 Task: Find connections with filter location Speyer with filter topic  #socialnetworkingwith filter profile language German with filter current company Mahindra Last Mile Mobility with filter school Deogiri Institute of Engineering and Management Studies, Aurangabad with filter industry Household Appliance Manufacturing with filter service category Packaging Design with filter keywords title Emergency Relief Worker
Action: Mouse moved to (142, 217)
Screenshot: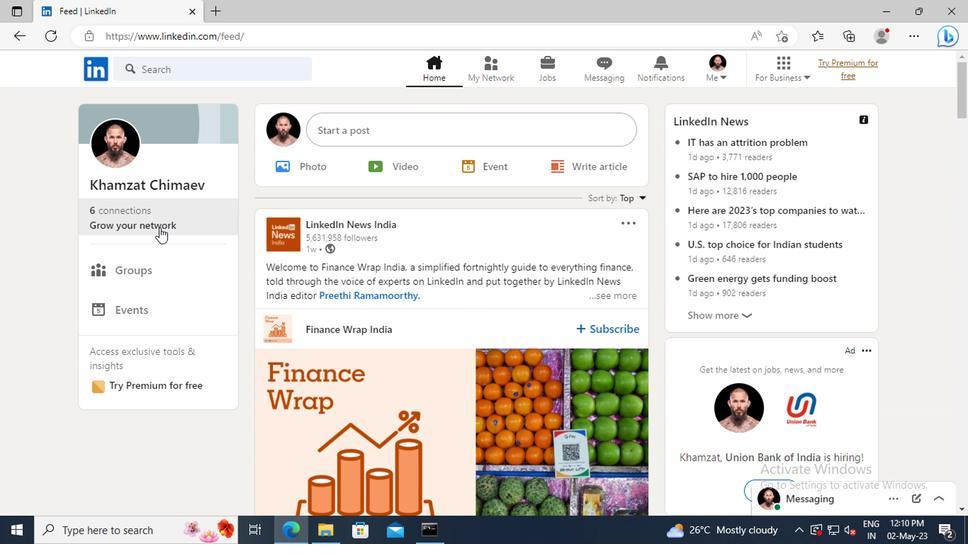 
Action: Mouse pressed left at (142, 217)
Screenshot: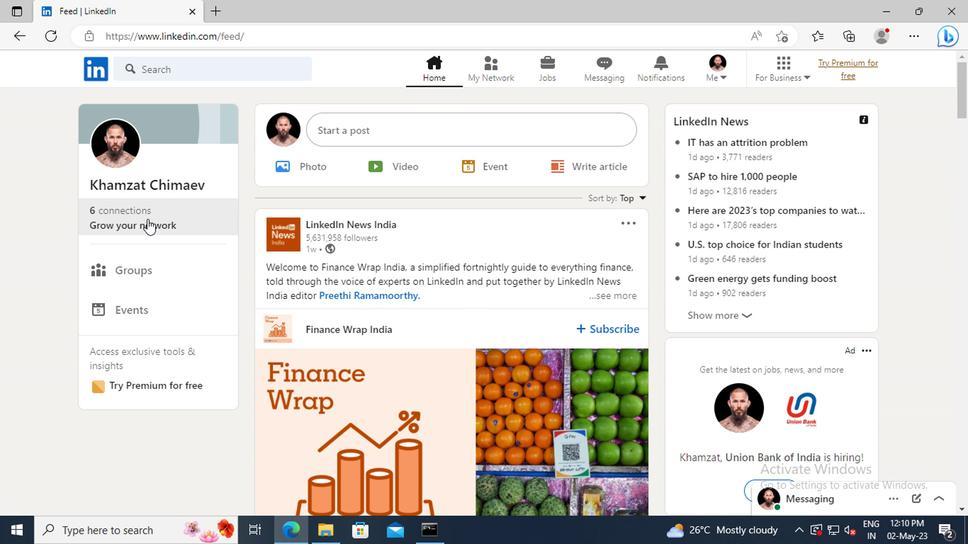 
Action: Mouse moved to (142, 147)
Screenshot: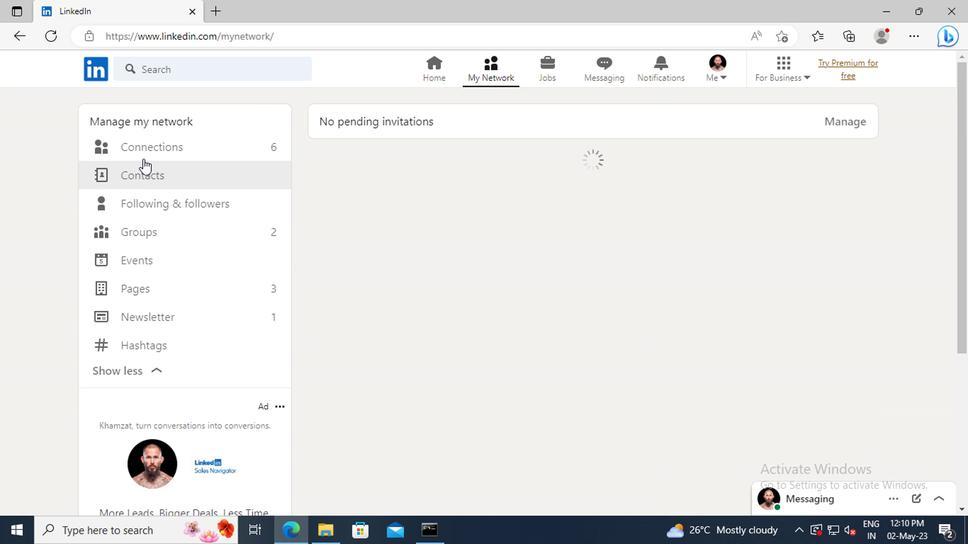 
Action: Mouse pressed left at (142, 147)
Screenshot: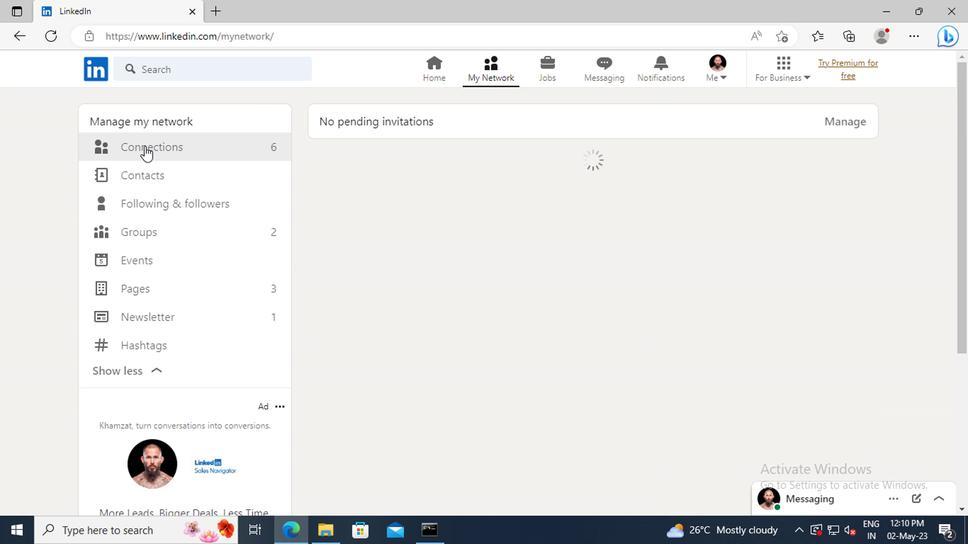 
Action: Mouse moved to (562, 152)
Screenshot: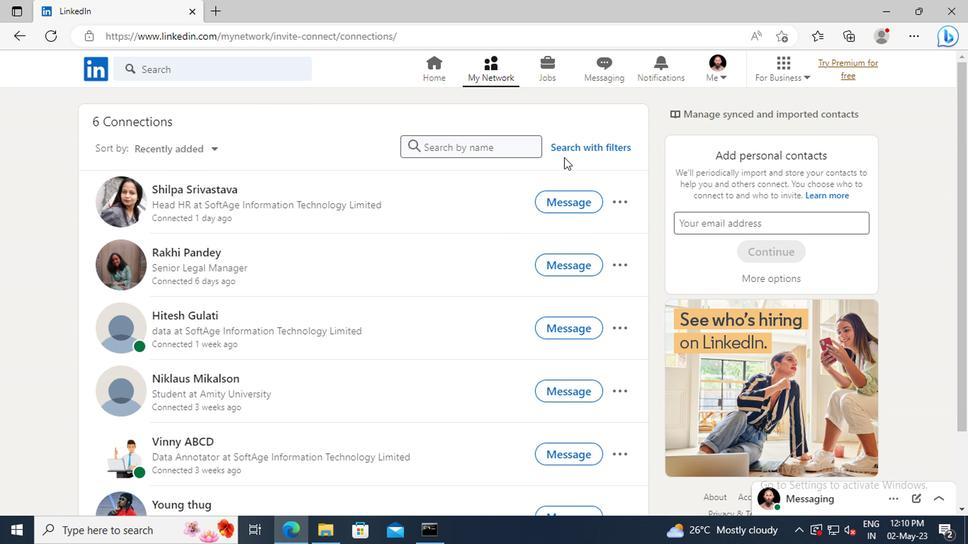 
Action: Mouse pressed left at (562, 152)
Screenshot: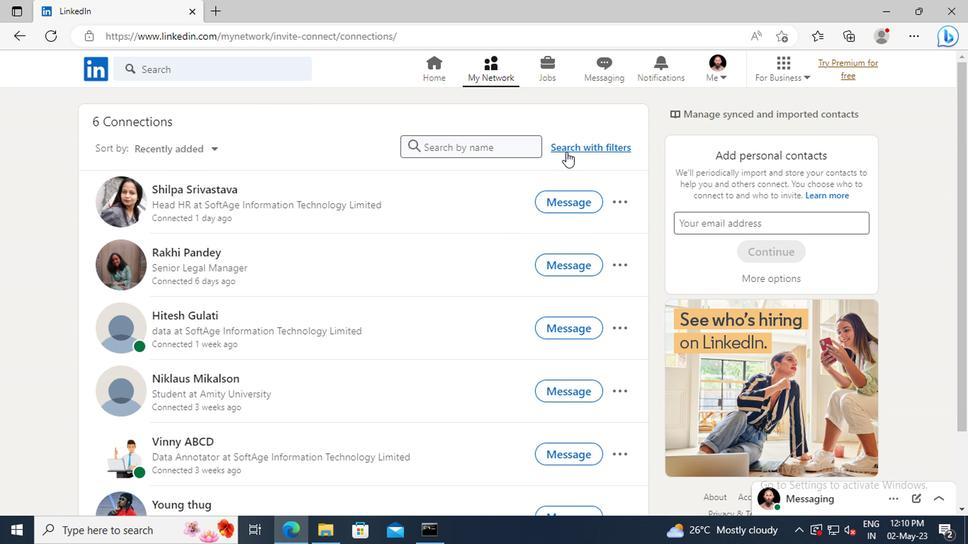 
Action: Mouse moved to (534, 110)
Screenshot: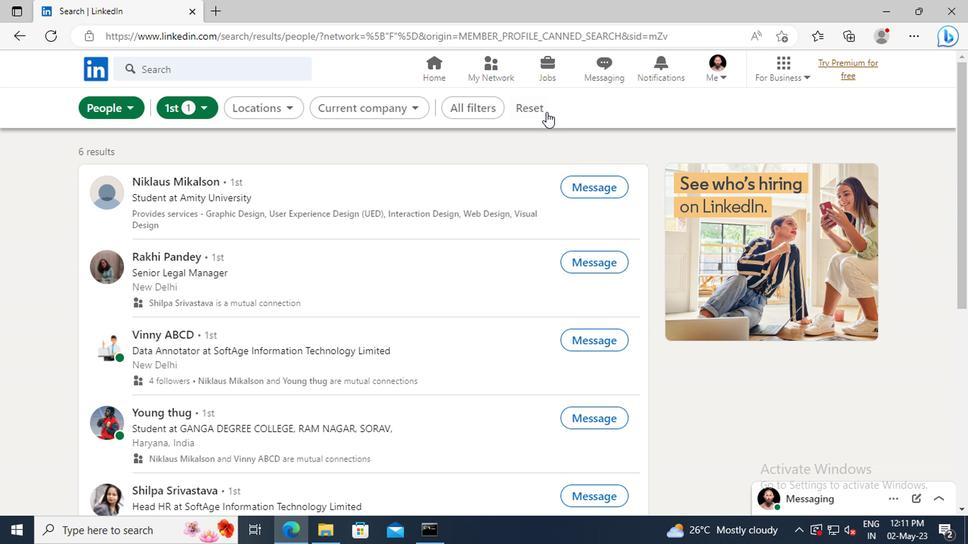 
Action: Mouse pressed left at (534, 110)
Screenshot: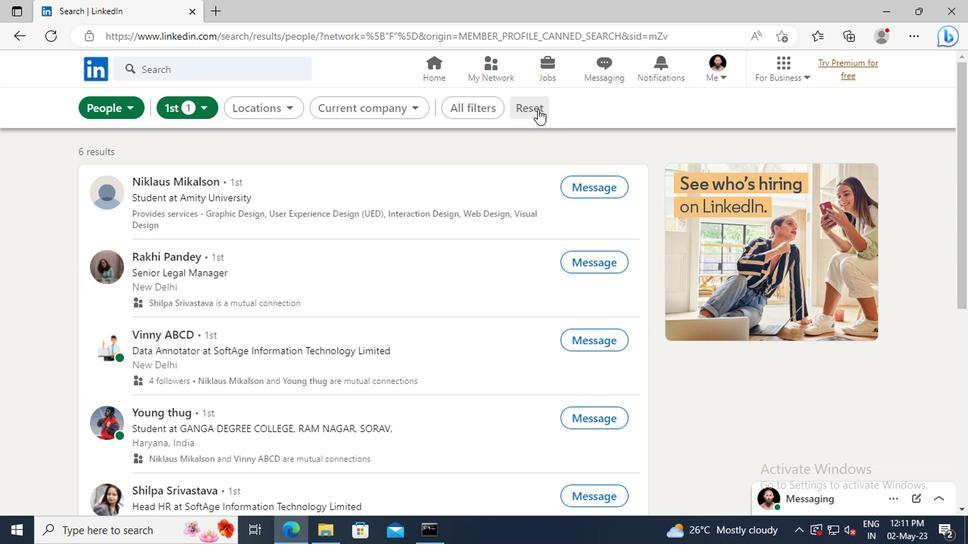 
Action: Mouse moved to (508, 109)
Screenshot: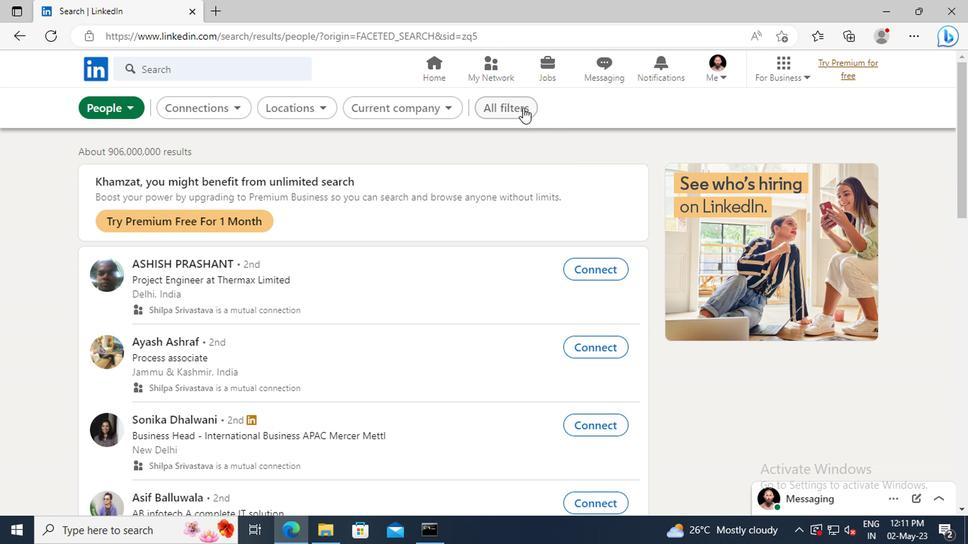 
Action: Mouse pressed left at (508, 109)
Screenshot: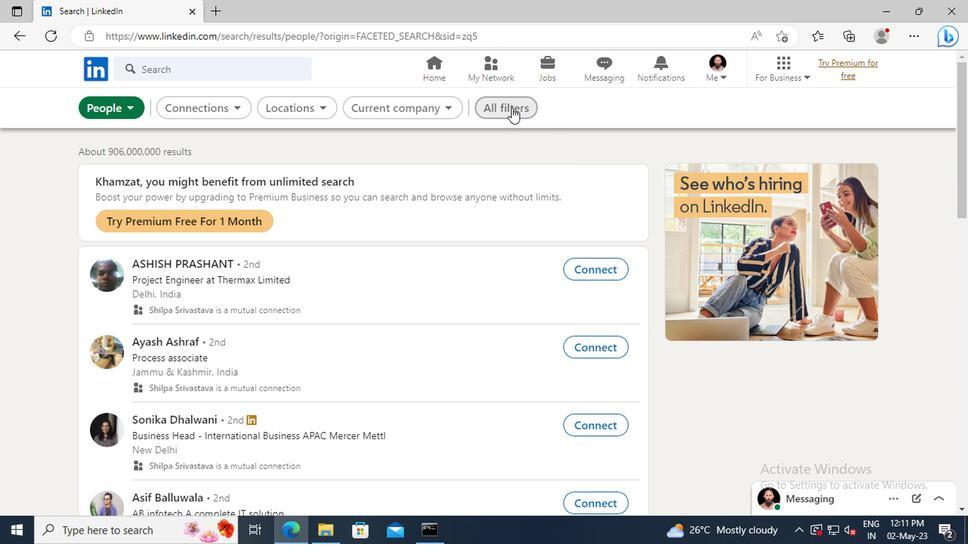 
Action: Mouse moved to (755, 250)
Screenshot: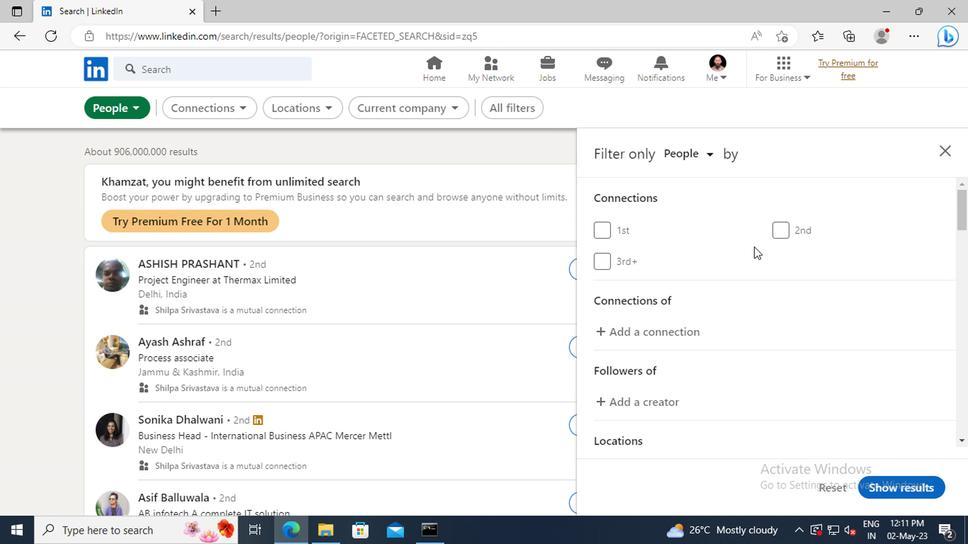 
Action: Mouse scrolled (755, 249) with delta (0, 0)
Screenshot: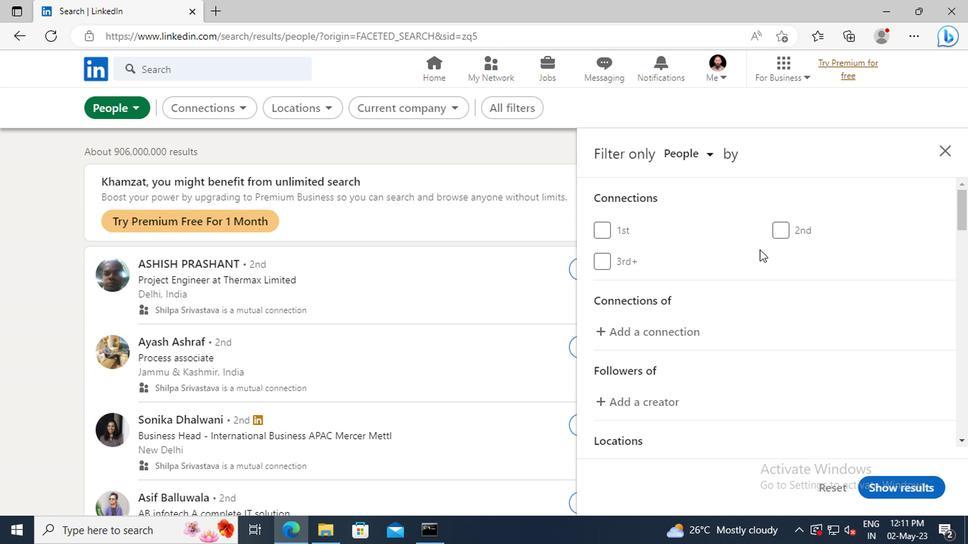 
Action: Mouse scrolled (755, 249) with delta (0, 0)
Screenshot: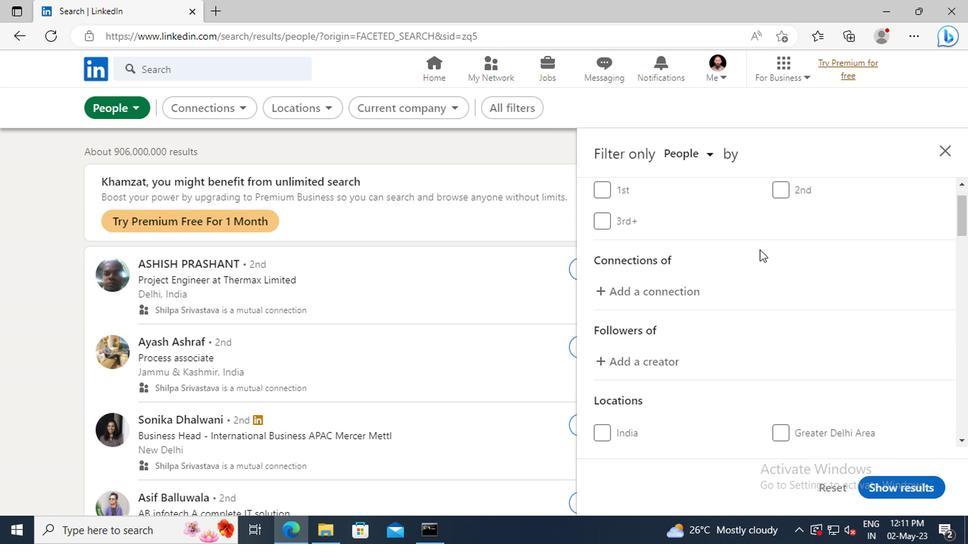 
Action: Mouse scrolled (755, 249) with delta (0, 0)
Screenshot: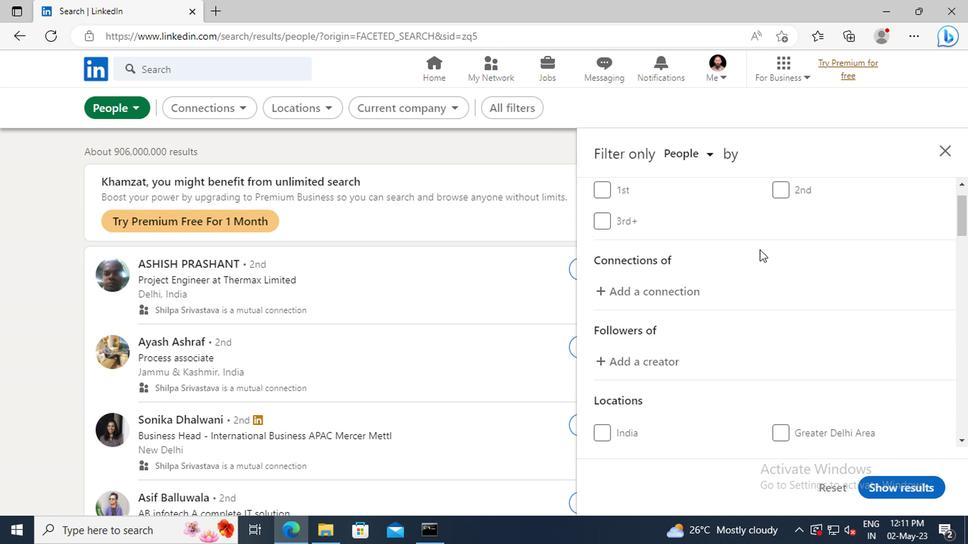 
Action: Mouse scrolled (755, 249) with delta (0, 0)
Screenshot: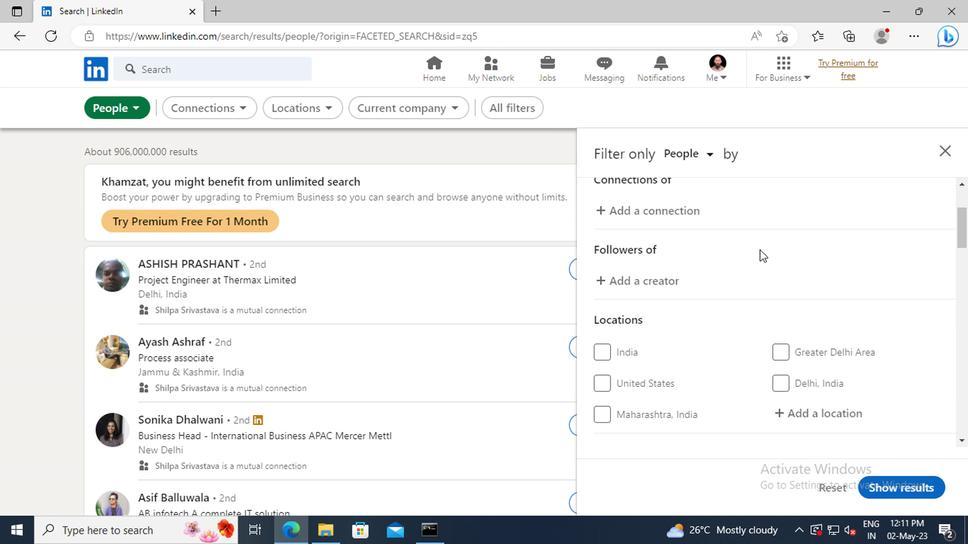 
Action: Mouse scrolled (755, 249) with delta (0, 0)
Screenshot: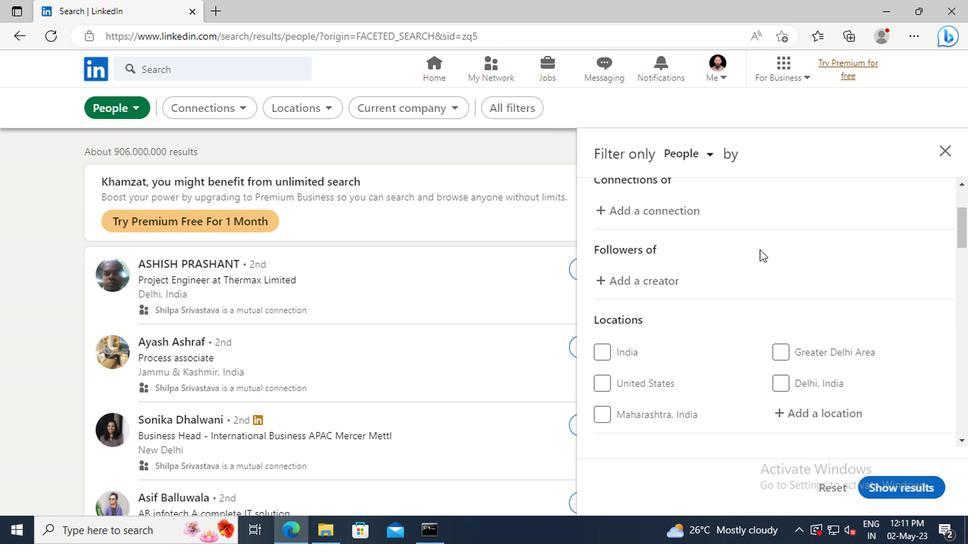 
Action: Mouse scrolled (755, 249) with delta (0, 0)
Screenshot: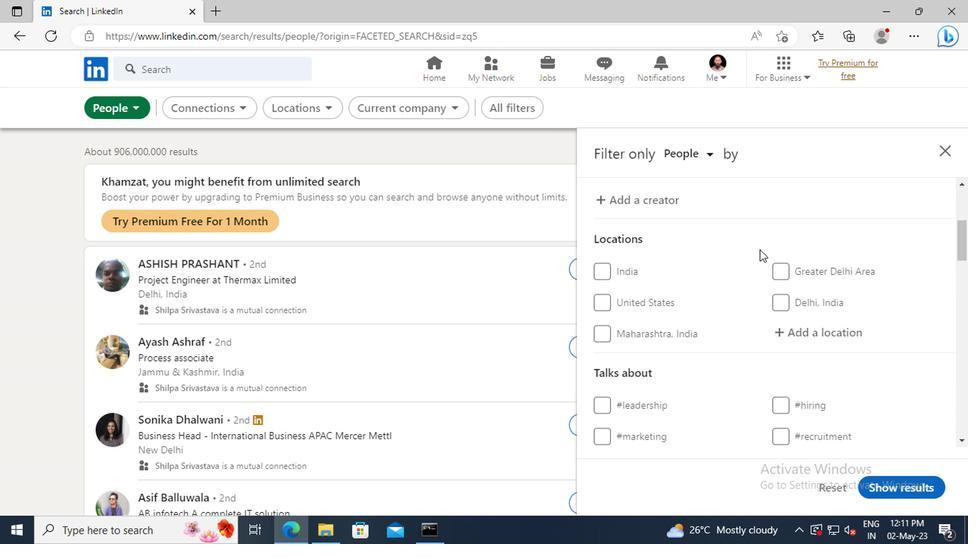 
Action: Mouse moved to (787, 296)
Screenshot: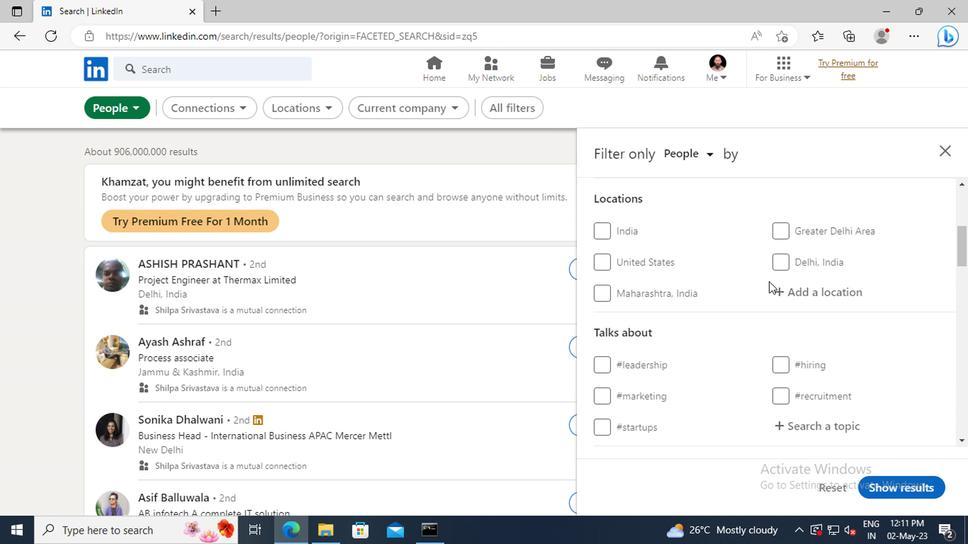 
Action: Mouse pressed left at (787, 296)
Screenshot: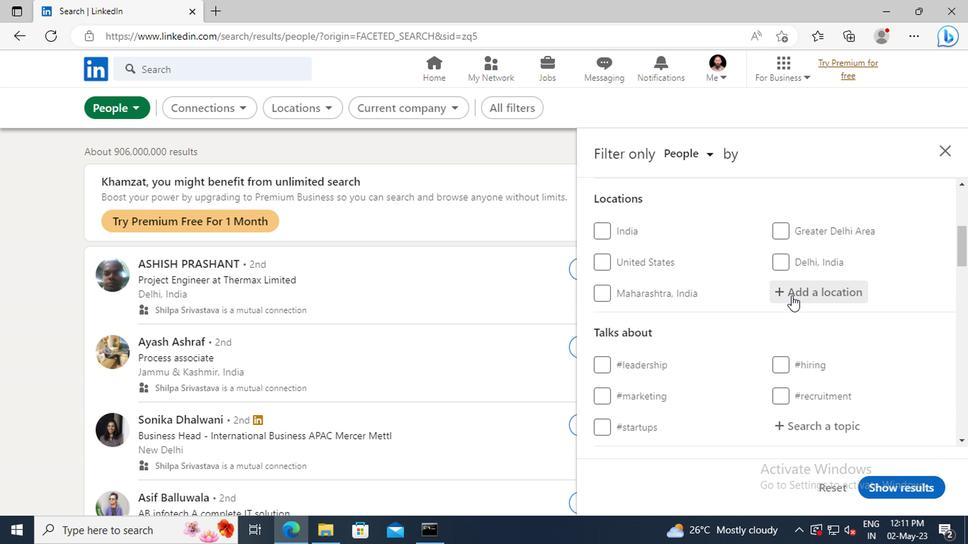 
Action: Mouse moved to (728, 262)
Screenshot: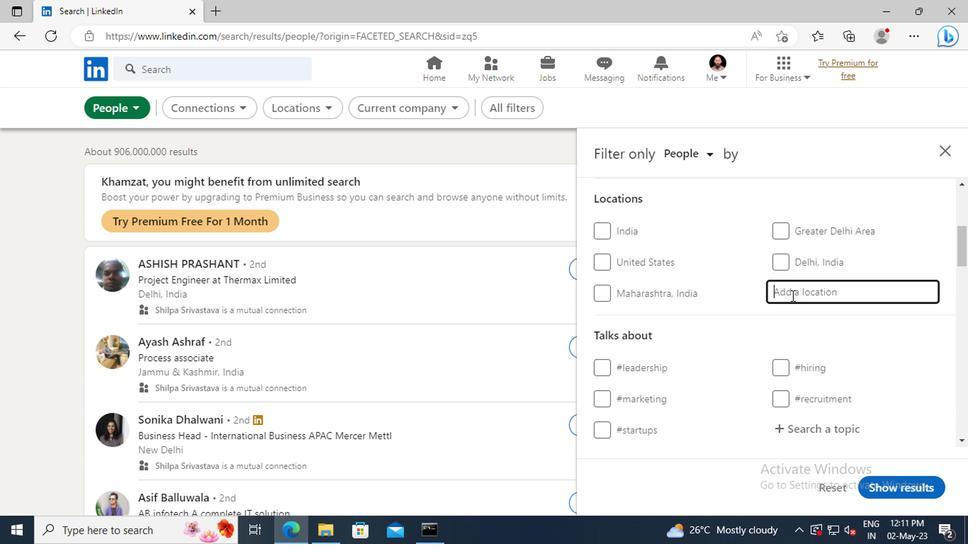 
Action: Key pressed <Key.shift>SPEYER<Key.enter>
Screenshot: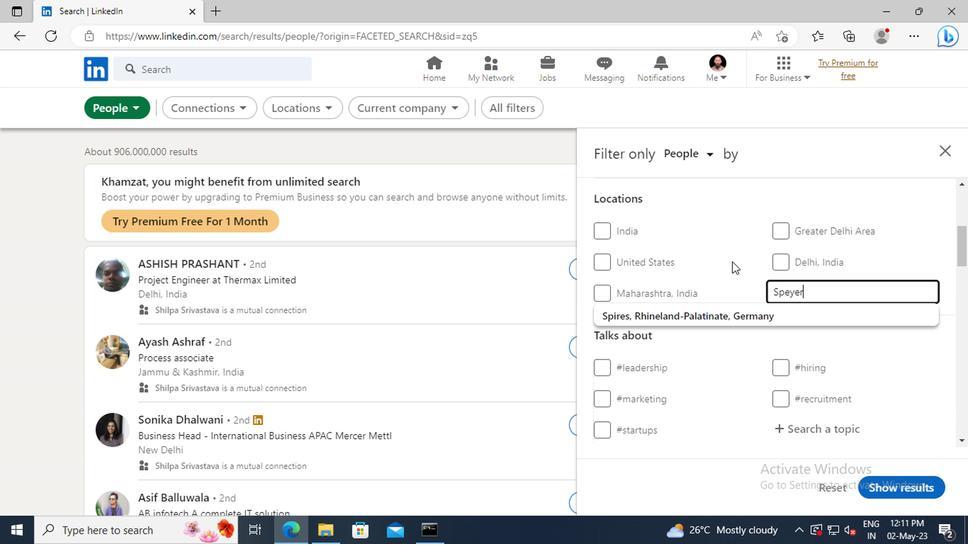 
Action: Mouse scrolled (728, 261) with delta (0, -1)
Screenshot: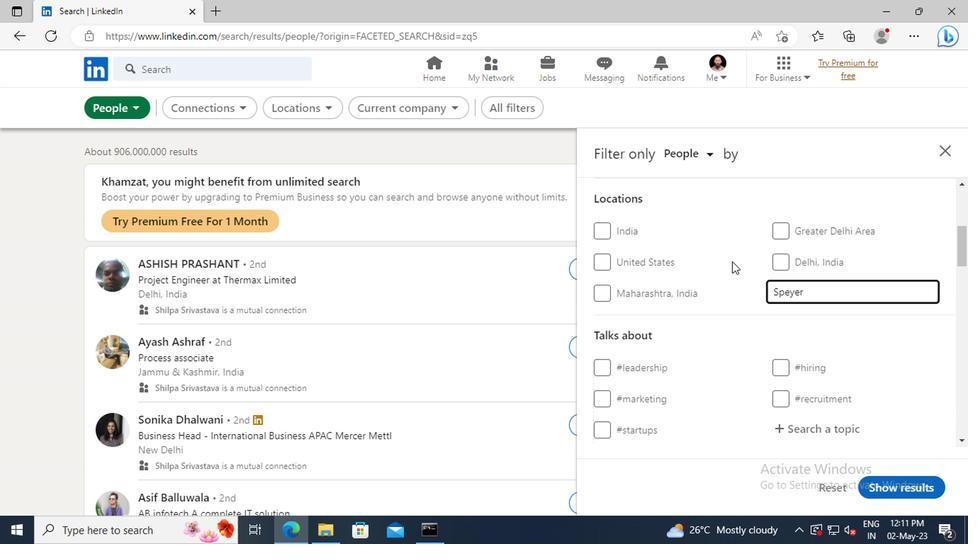 
Action: Mouse scrolled (728, 261) with delta (0, -1)
Screenshot: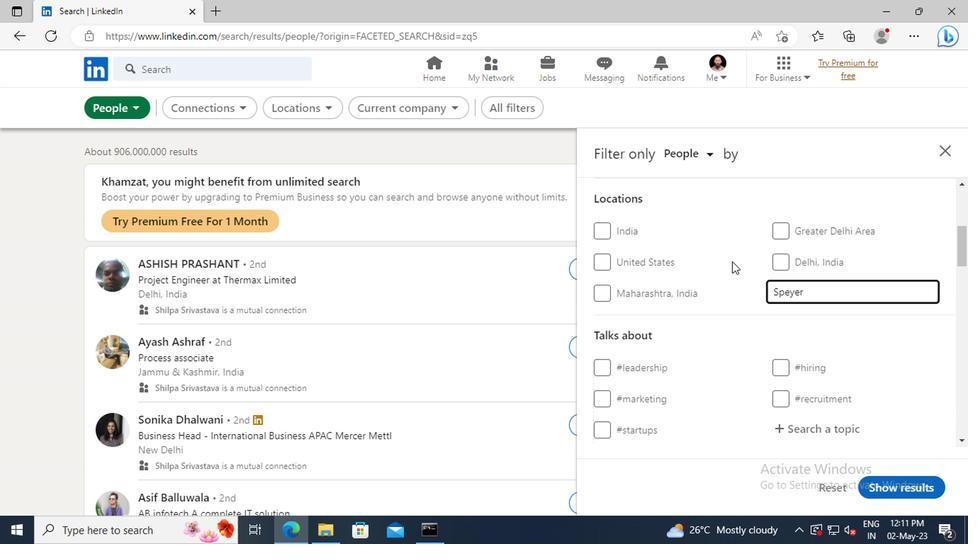 
Action: Mouse scrolled (728, 261) with delta (0, -1)
Screenshot: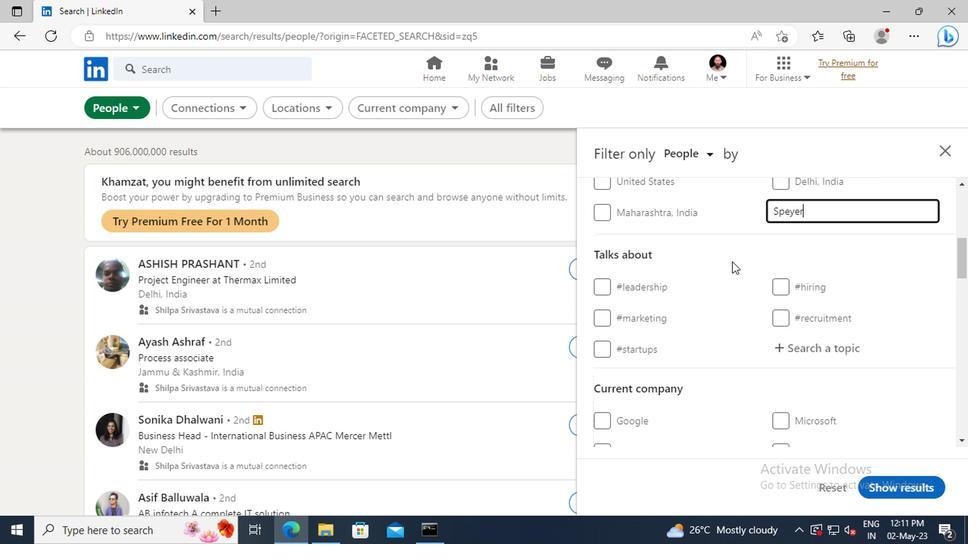 
Action: Mouse moved to (777, 306)
Screenshot: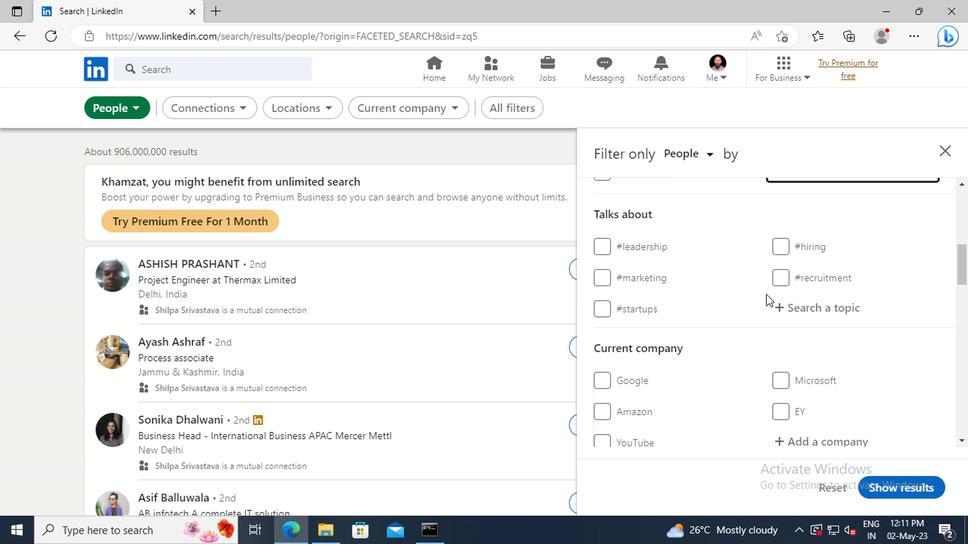 
Action: Mouse pressed left at (777, 306)
Screenshot: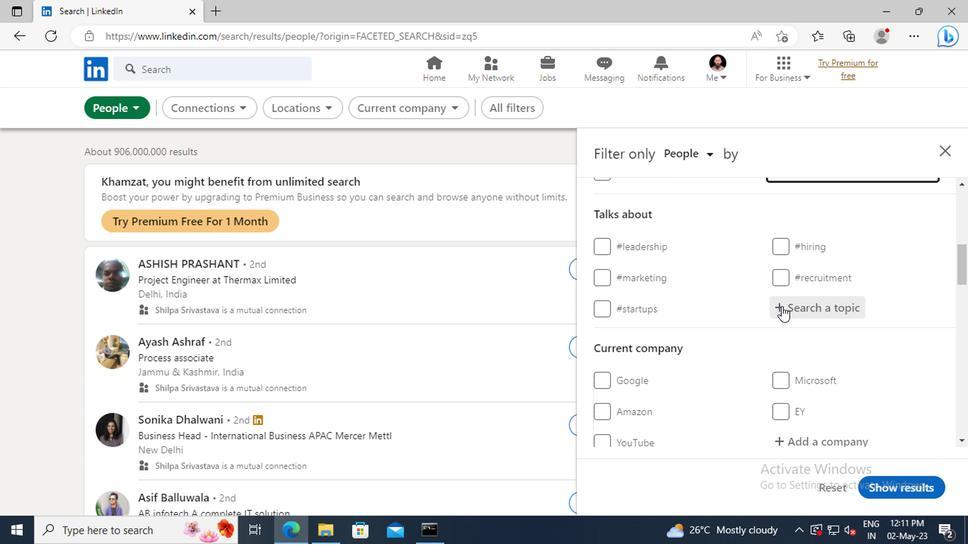 
Action: Key pressed SOCIALNE
Screenshot: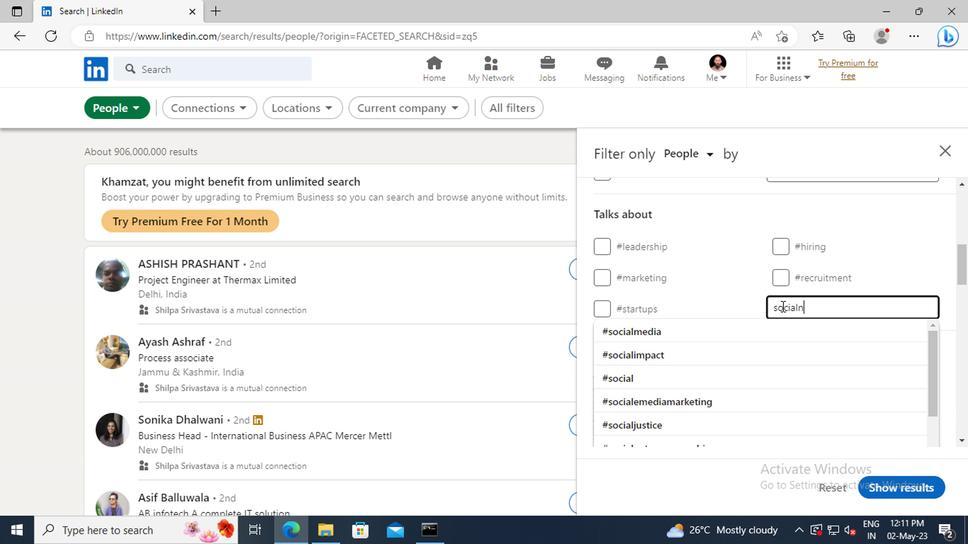 
Action: Mouse moved to (785, 328)
Screenshot: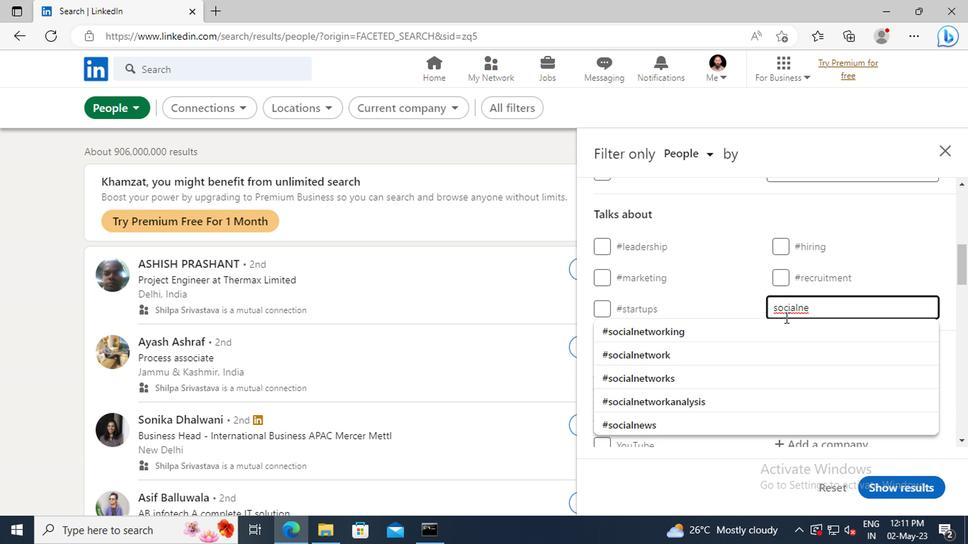 
Action: Mouse pressed left at (785, 328)
Screenshot: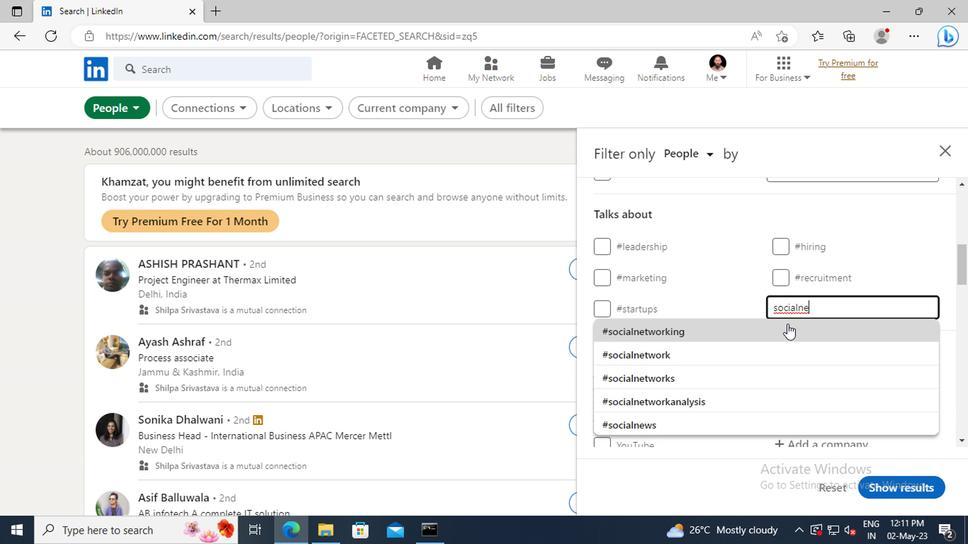 
Action: Mouse scrolled (785, 327) with delta (0, -1)
Screenshot: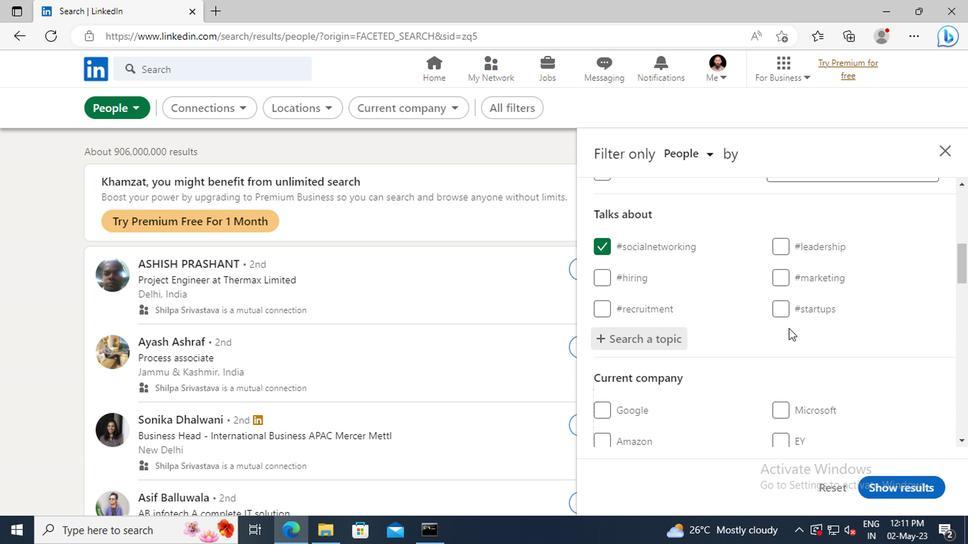 
Action: Mouse scrolled (785, 327) with delta (0, -1)
Screenshot: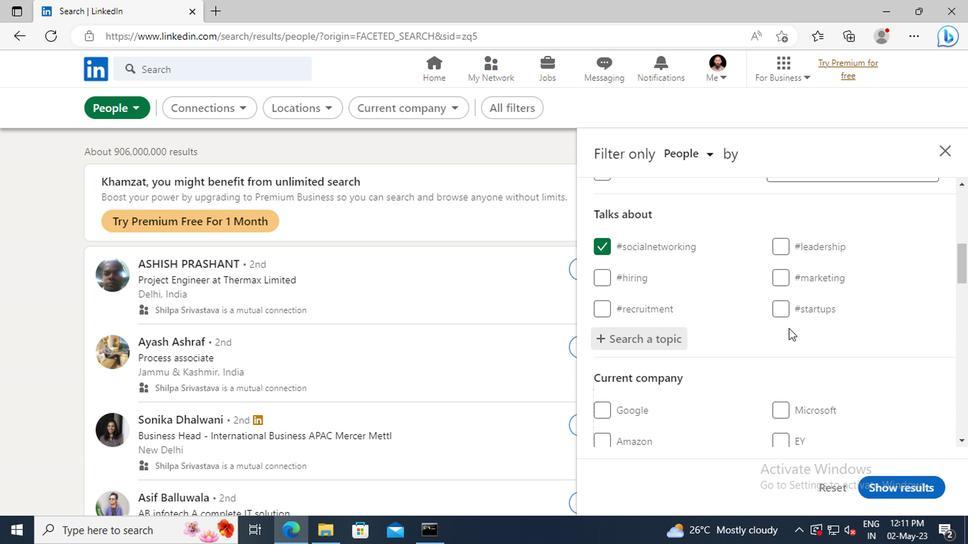 
Action: Mouse scrolled (785, 327) with delta (0, -1)
Screenshot: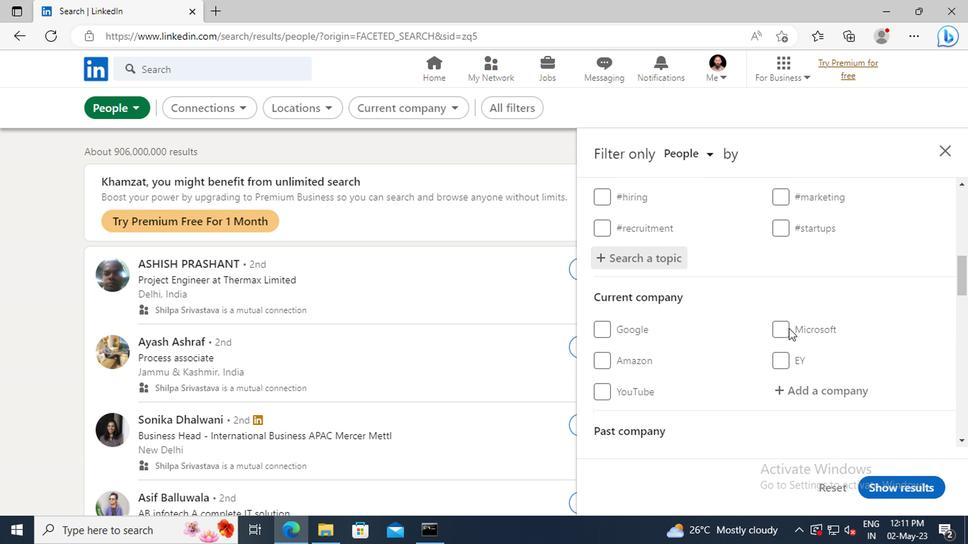 
Action: Mouse scrolled (785, 327) with delta (0, -1)
Screenshot: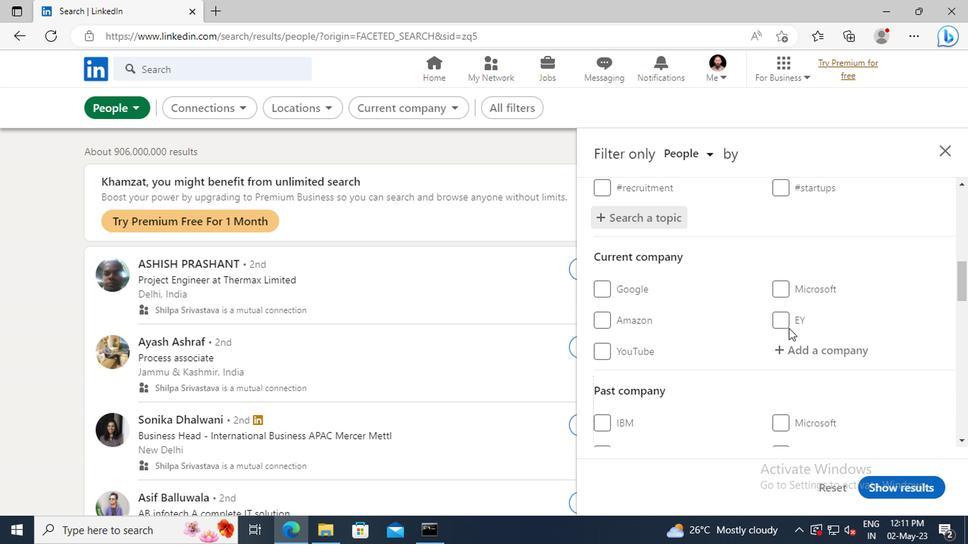 
Action: Mouse scrolled (785, 327) with delta (0, -1)
Screenshot: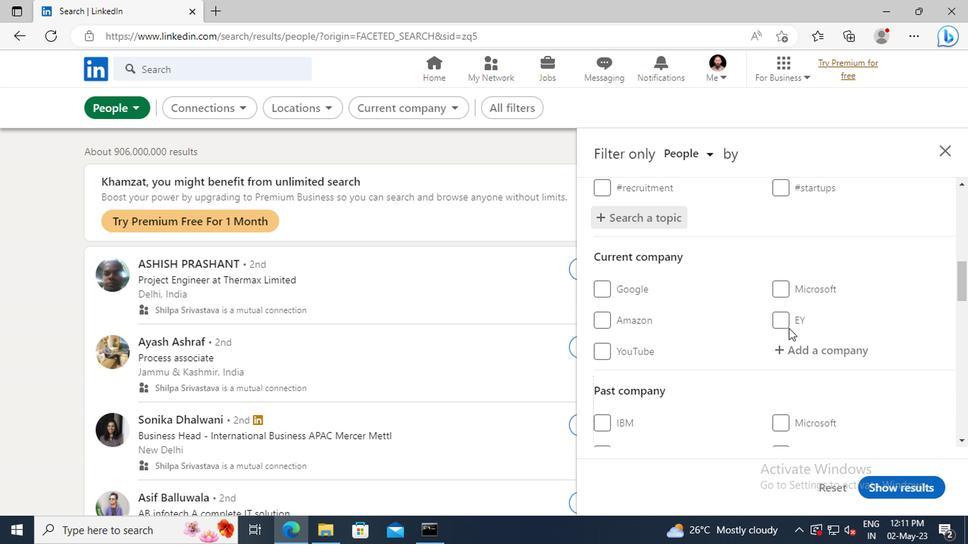 
Action: Mouse scrolled (785, 327) with delta (0, -1)
Screenshot: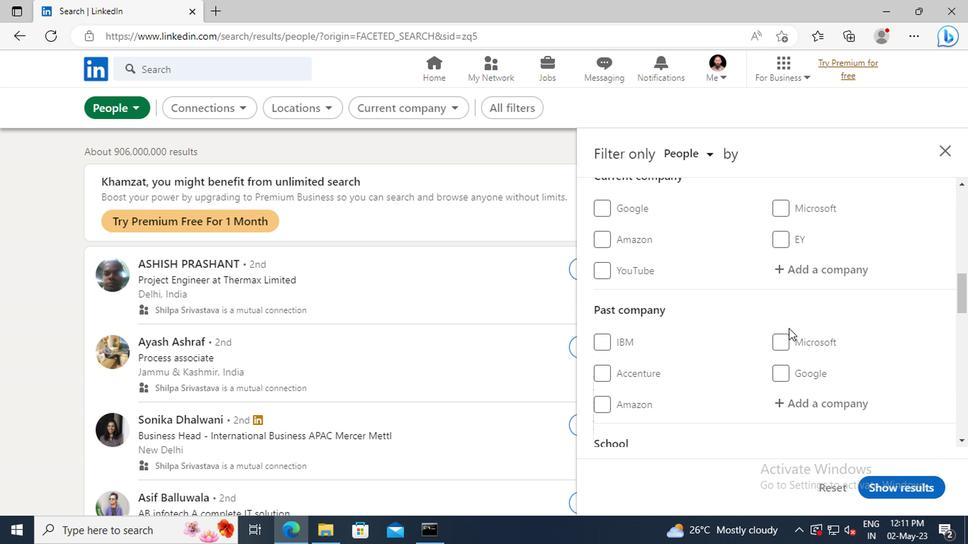 
Action: Mouse scrolled (785, 327) with delta (0, -1)
Screenshot: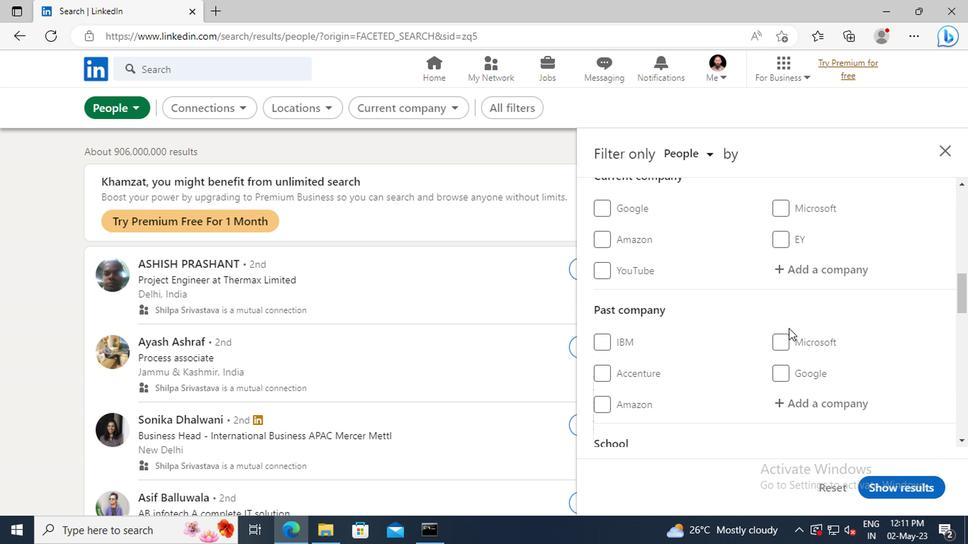 
Action: Mouse scrolled (785, 327) with delta (0, -1)
Screenshot: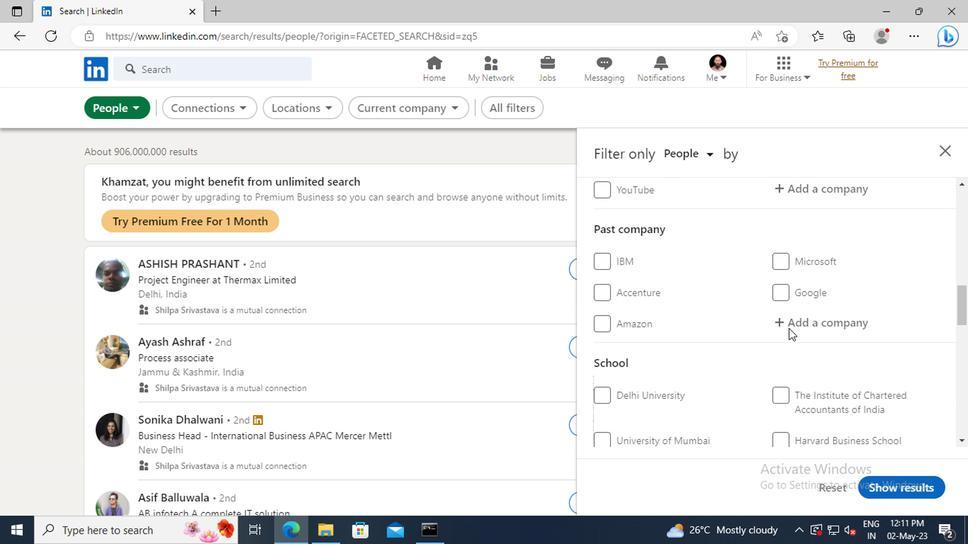 
Action: Mouse scrolled (785, 327) with delta (0, -1)
Screenshot: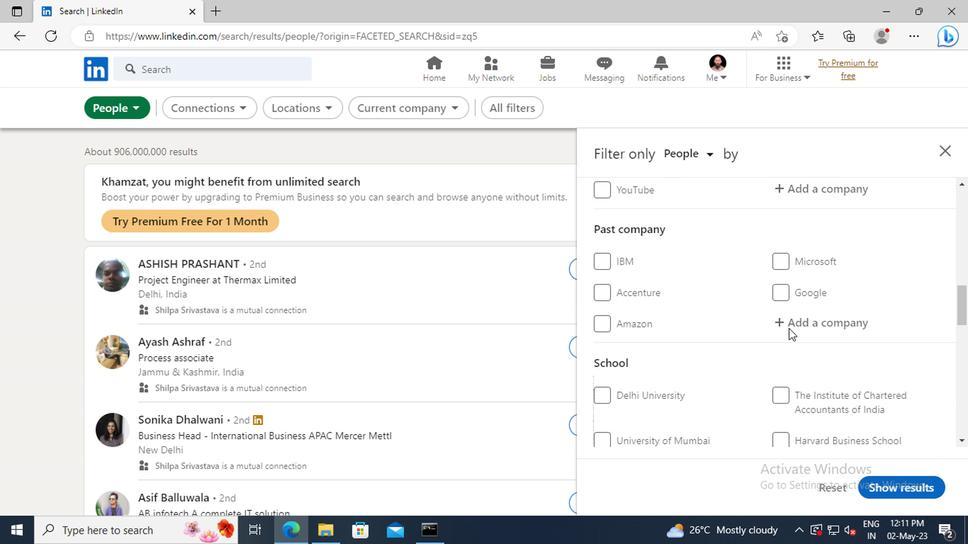 
Action: Mouse scrolled (785, 327) with delta (0, -1)
Screenshot: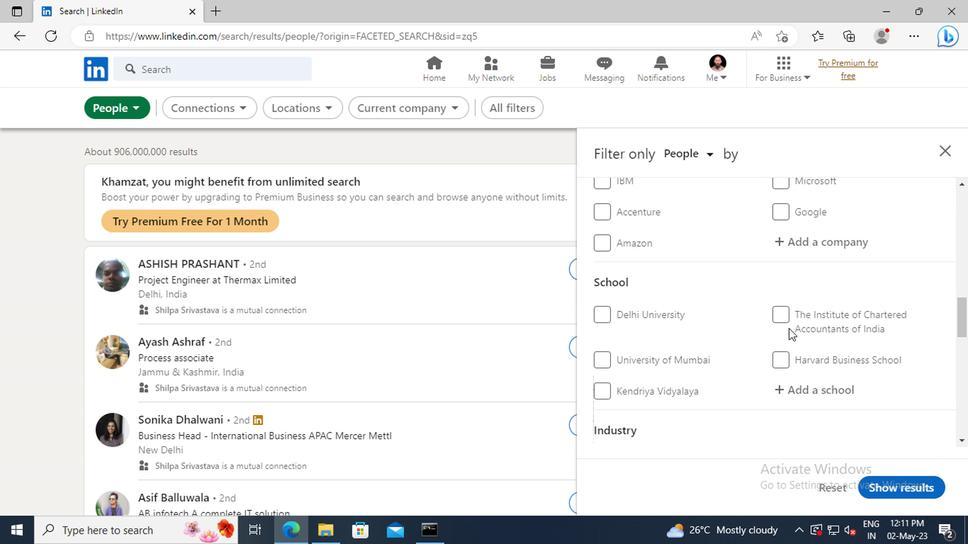 
Action: Mouse scrolled (785, 327) with delta (0, -1)
Screenshot: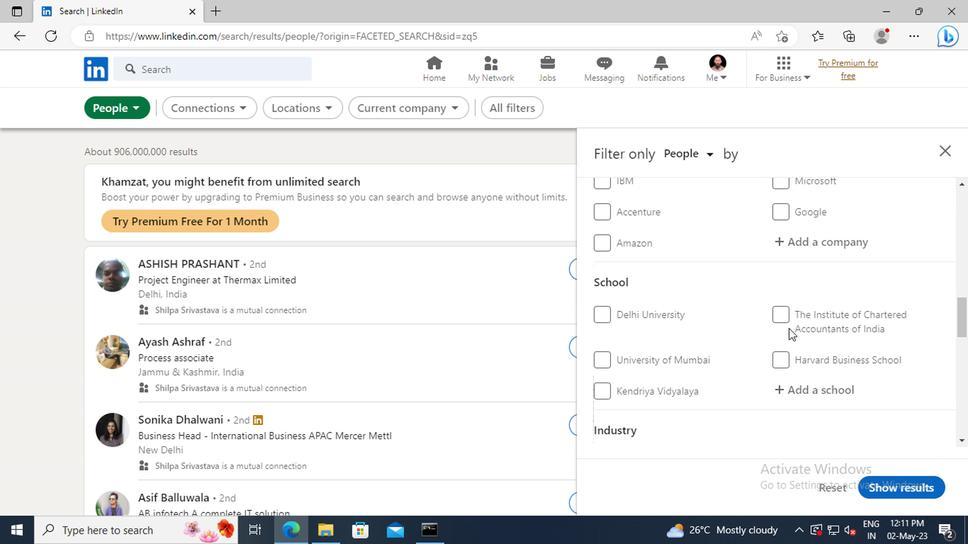 
Action: Mouse scrolled (785, 327) with delta (0, -1)
Screenshot: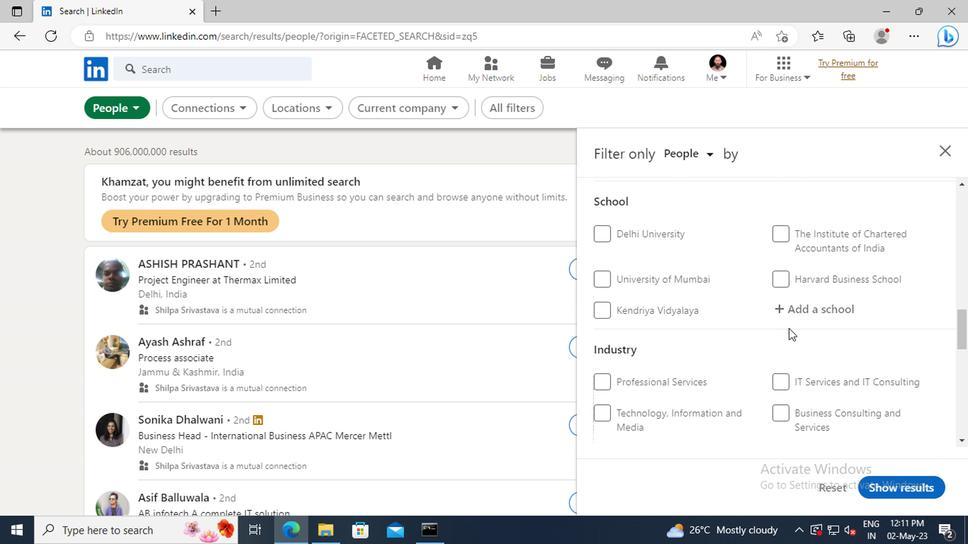 
Action: Mouse scrolled (785, 327) with delta (0, -1)
Screenshot: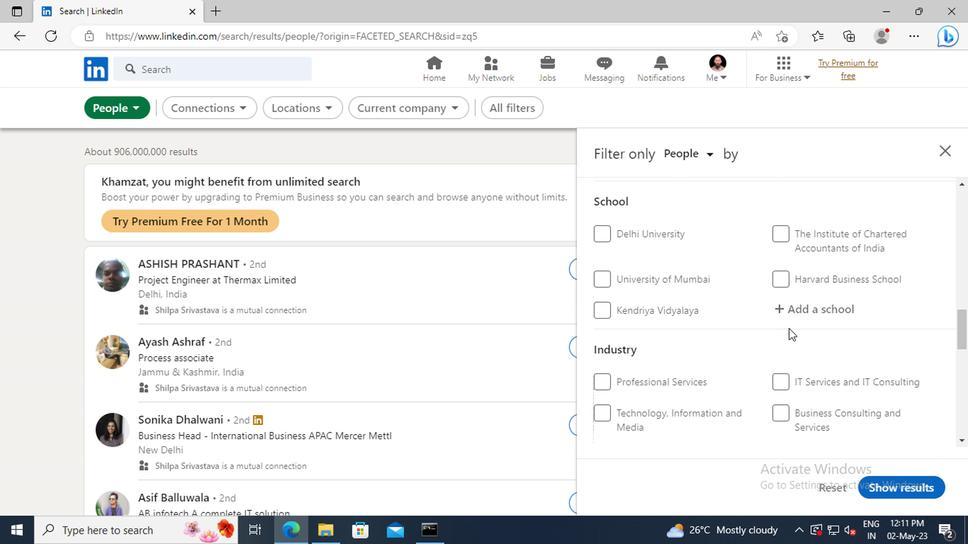 
Action: Mouse scrolled (785, 327) with delta (0, -1)
Screenshot: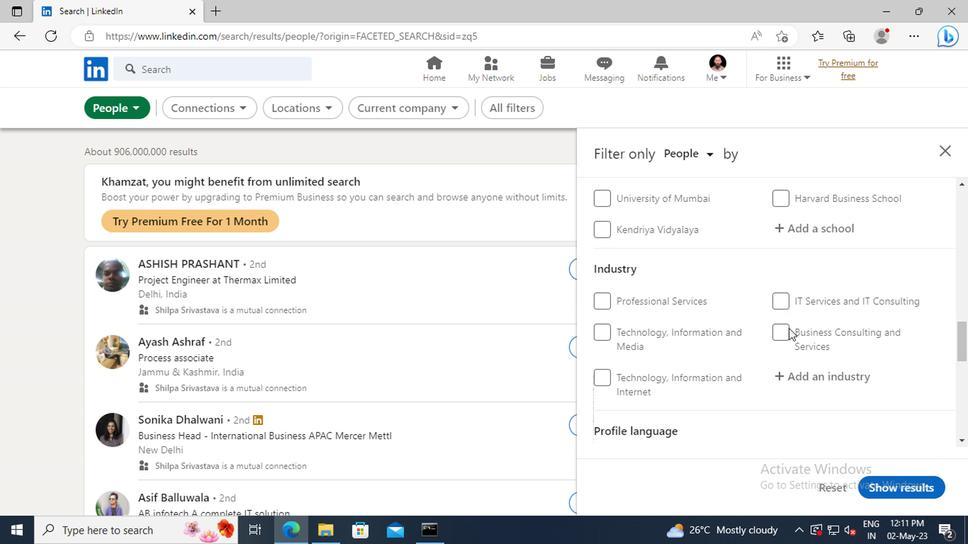 
Action: Mouse scrolled (785, 327) with delta (0, -1)
Screenshot: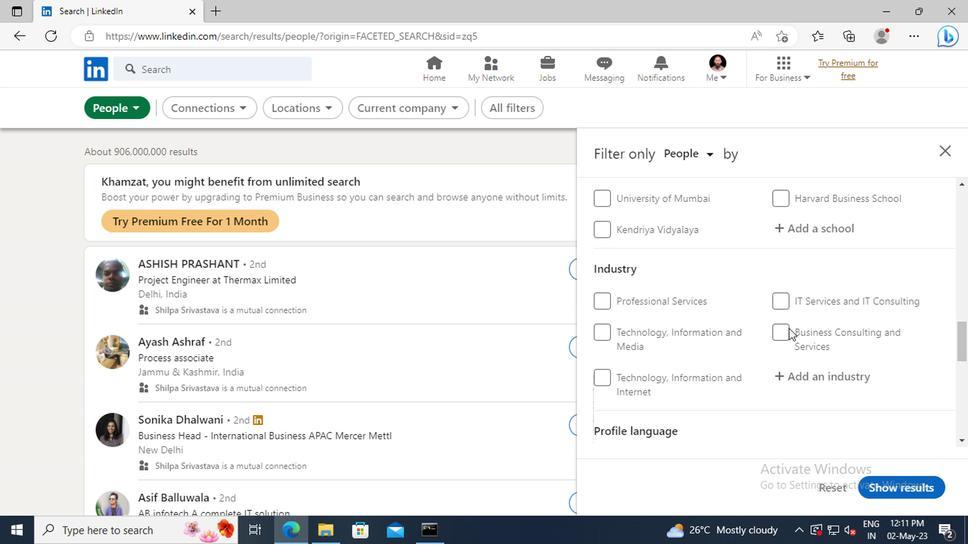 
Action: Mouse scrolled (785, 327) with delta (0, -1)
Screenshot: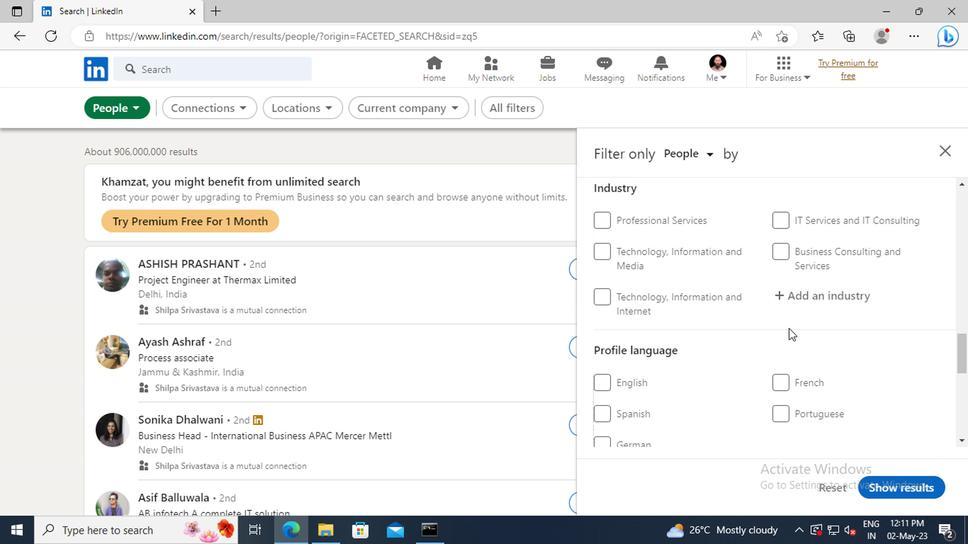 
Action: Mouse scrolled (785, 327) with delta (0, -1)
Screenshot: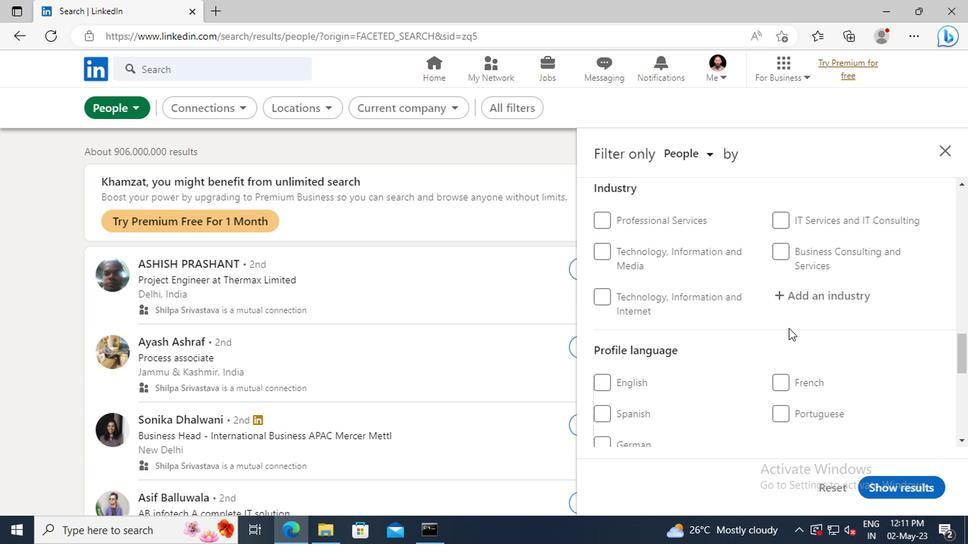 
Action: Mouse moved to (602, 361)
Screenshot: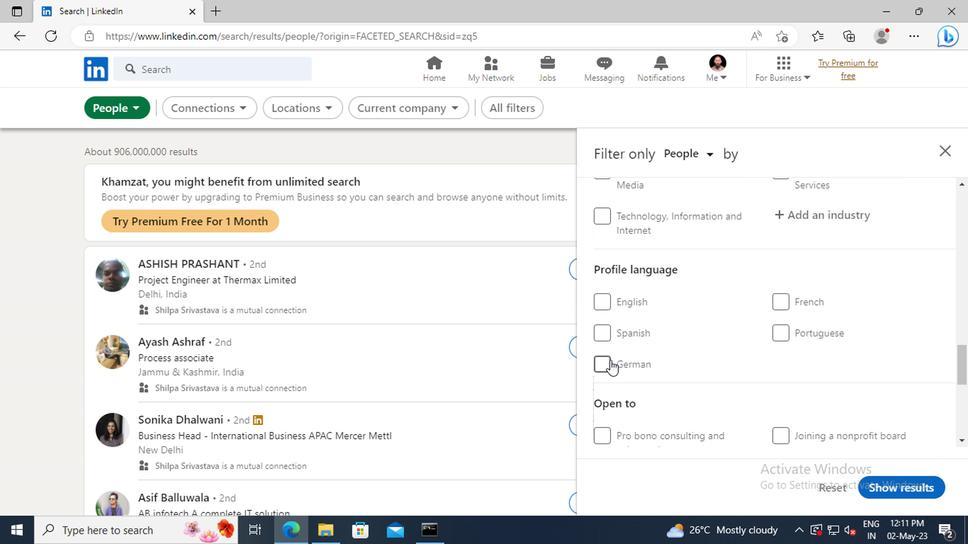 
Action: Mouse pressed left at (602, 361)
Screenshot: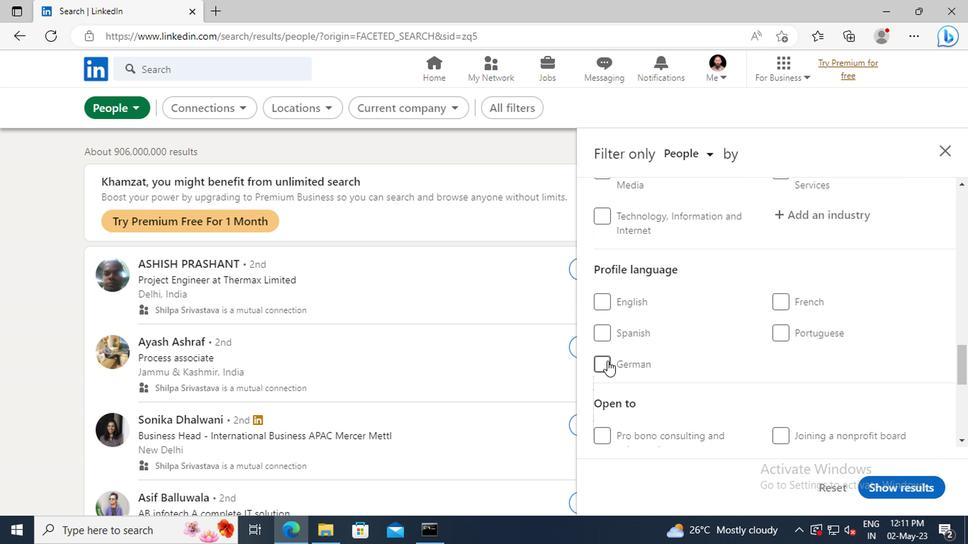 
Action: Mouse moved to (799, 333)
Screenshot: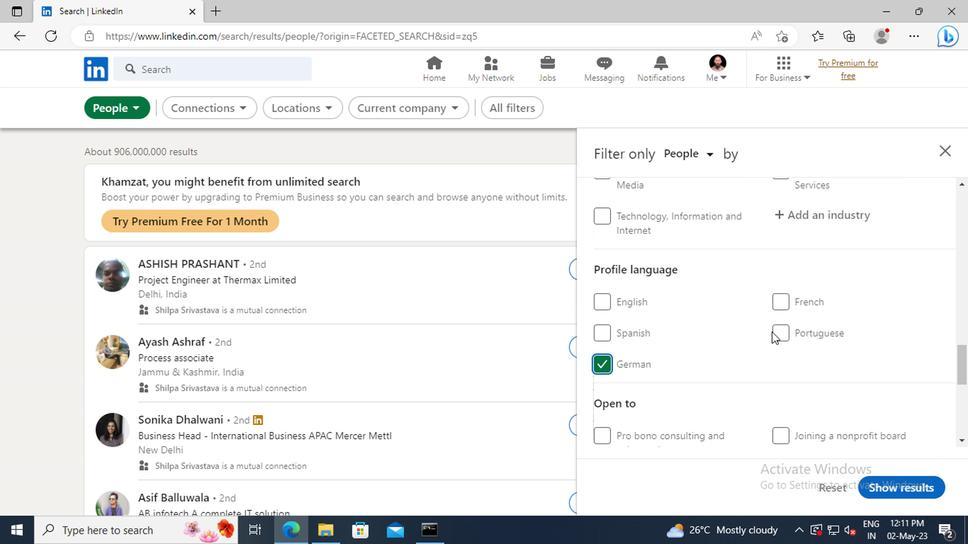
Action: Mouse scrolled (799, 333) with delta (0, 0)
Screenshot: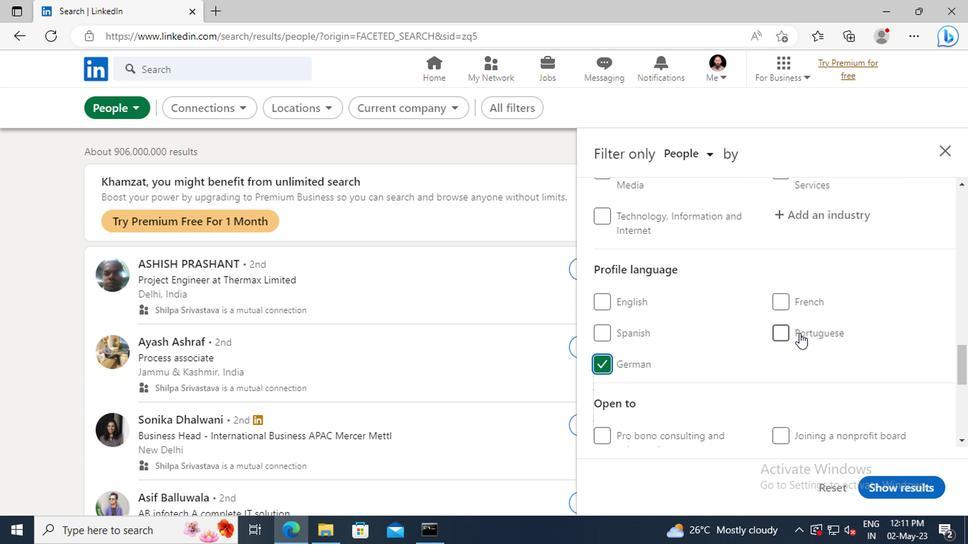 
Action: Mouse scrolled (799, 333) with delta (0, 0)
Screenshot: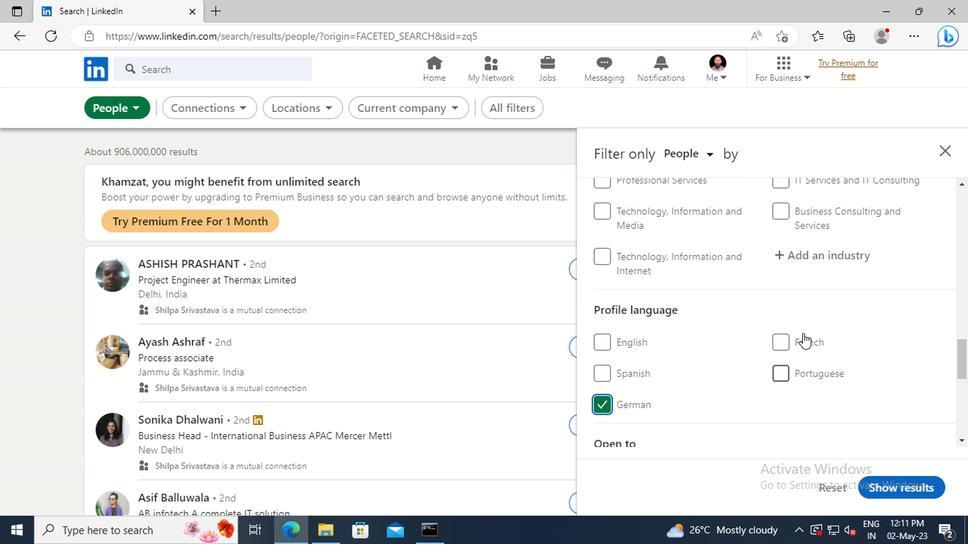 
Action: Mouse scrolled (799, 333) with delta (0, 0)
Screenshot: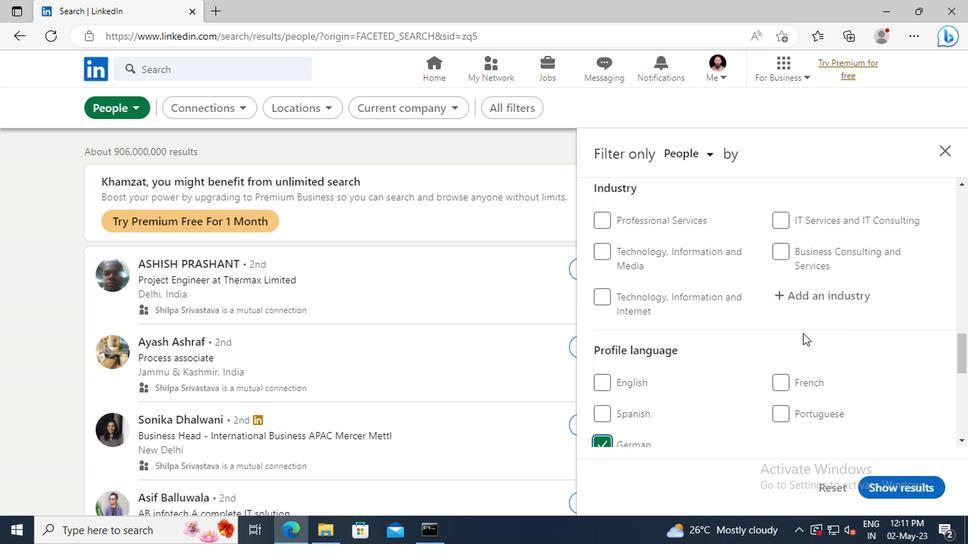 
Action: Mouse scrolled (799, 333) with delta (0, 0)
Screenshot: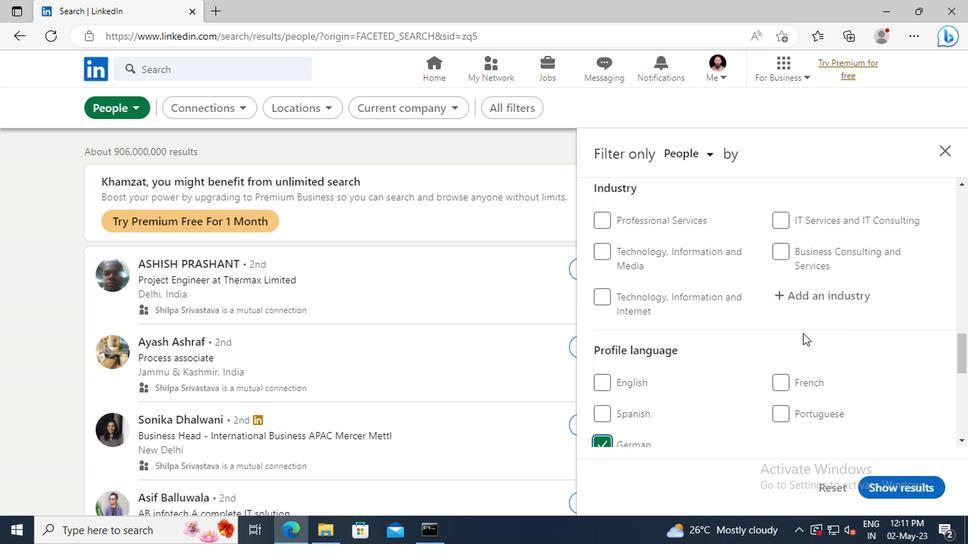 
Action: Mouse scrolled (799, 333) with delta (0, 0)
Screenshot: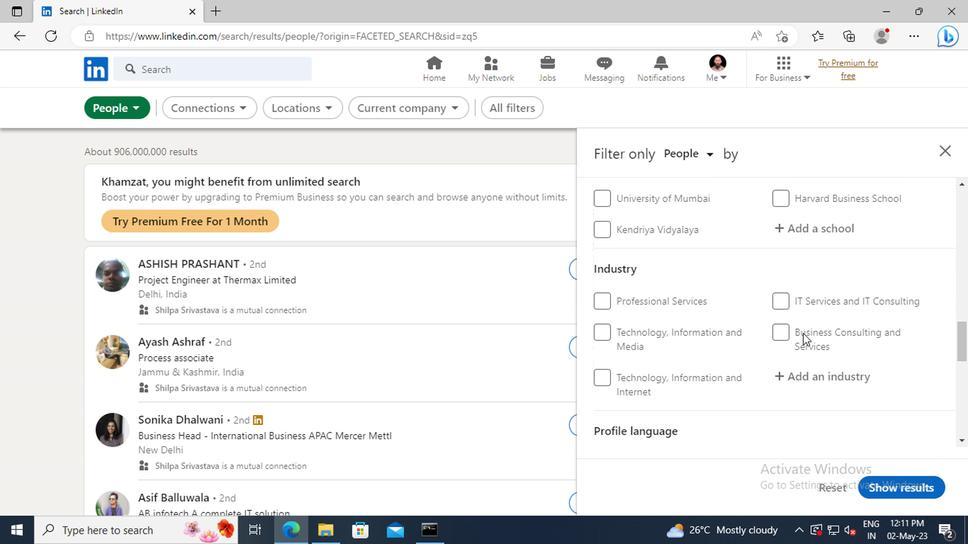 
Action: Mouse scrolled (799, 333) with delta (0, 0)
Screenshot: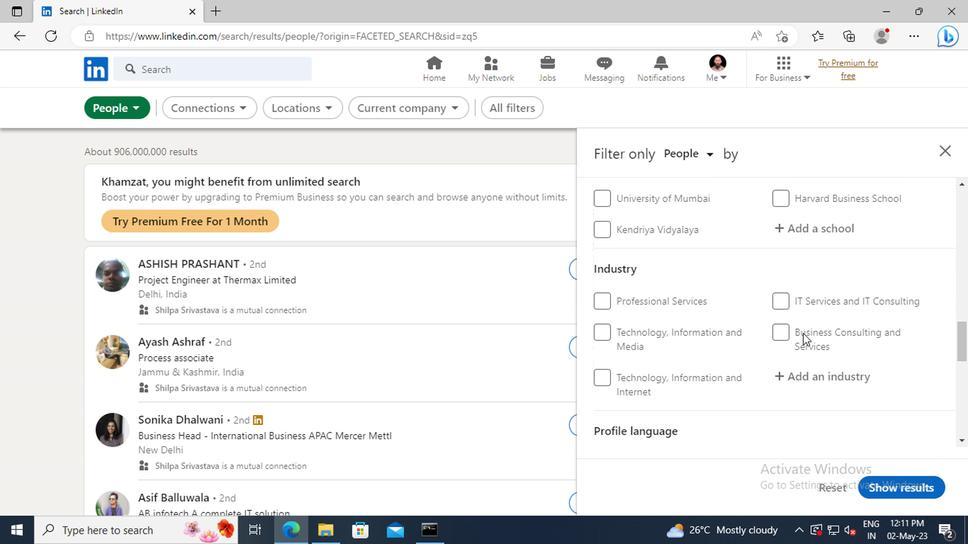
Action: Mouse scrolled (799, 333) with delta (0, 0)
Screenshot: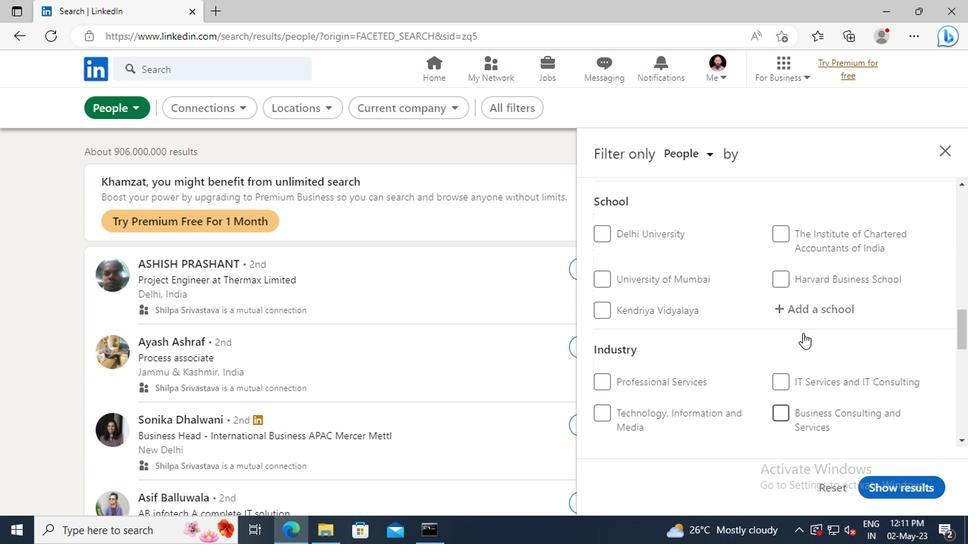 
Action: Mouse scrolled (799, 333) with delta (0, 0)
Screenshot: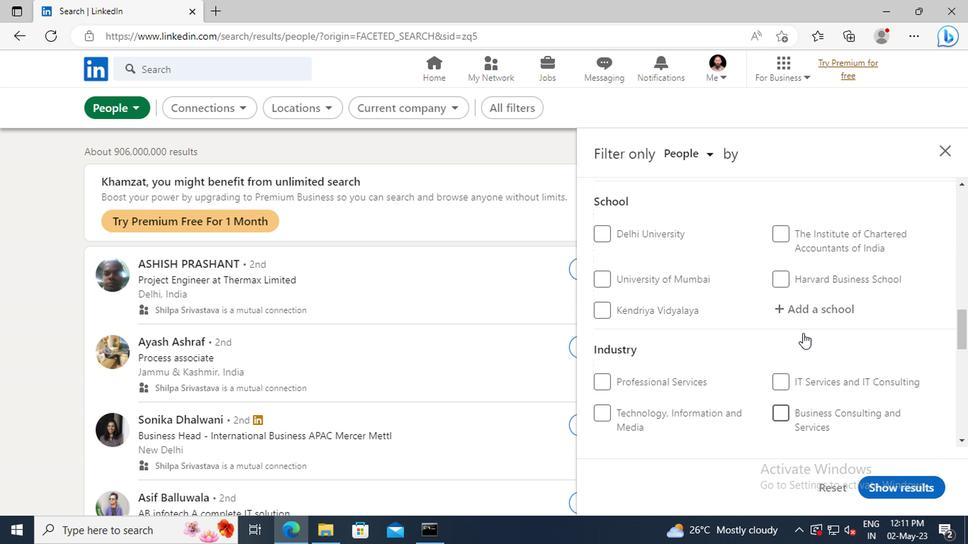
Action: Mouse scrolled (799, 333) with delta (0, 0)
Screenshot: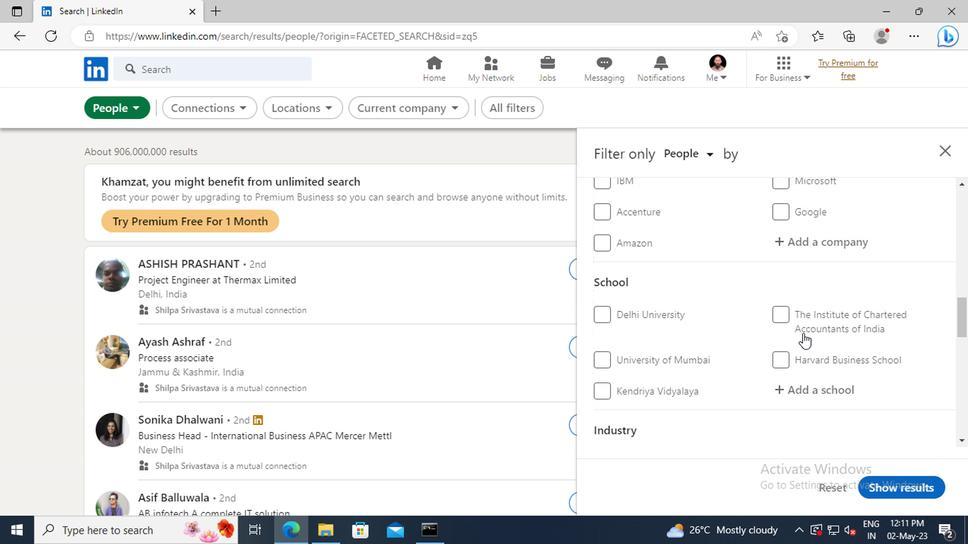 
Action: Mouse scrolled (799, 333) with delta (0, 0)
Screenshot: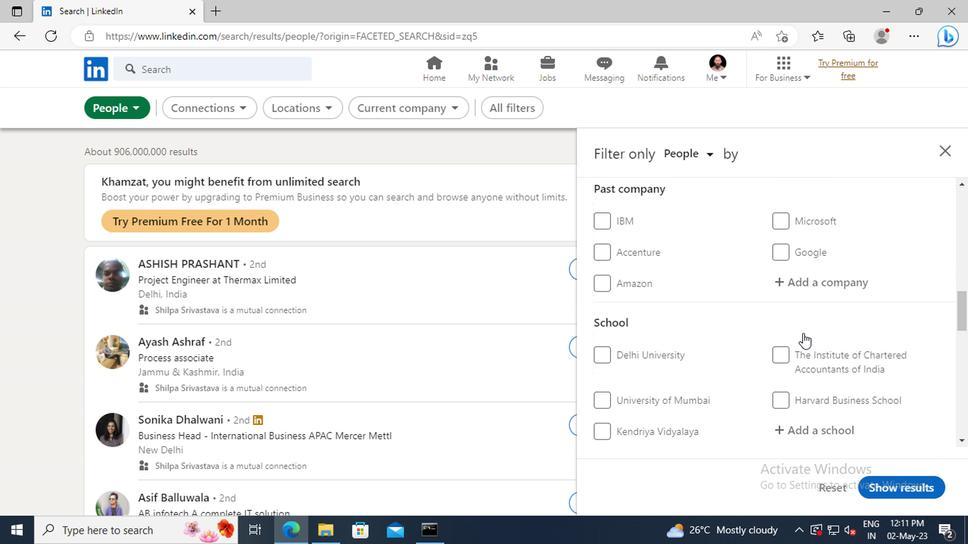 
Action: Mouse scrolled (799, 333) with delta (0, 0)
Screenshot: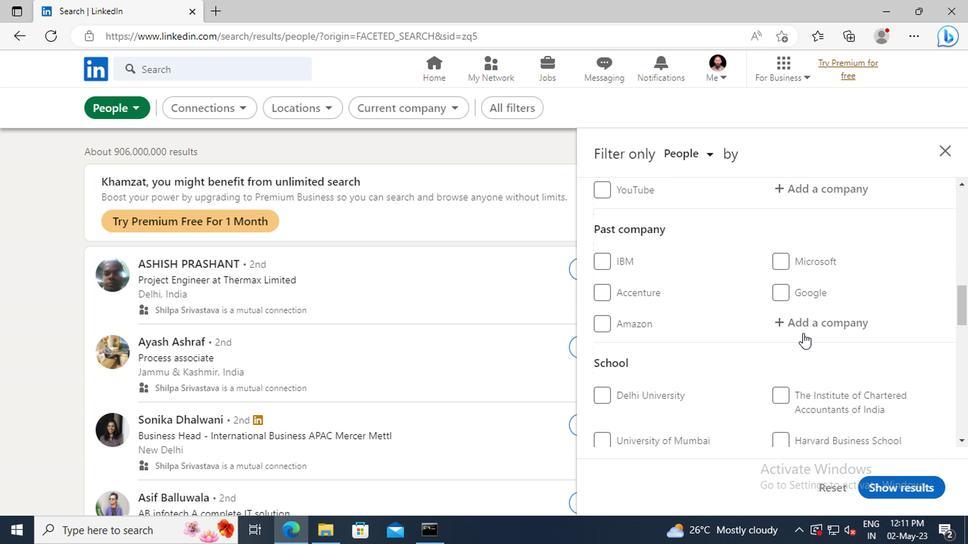 
Action: Mouse scrolled (799, 333) with delta (0, 0)
Screenshot: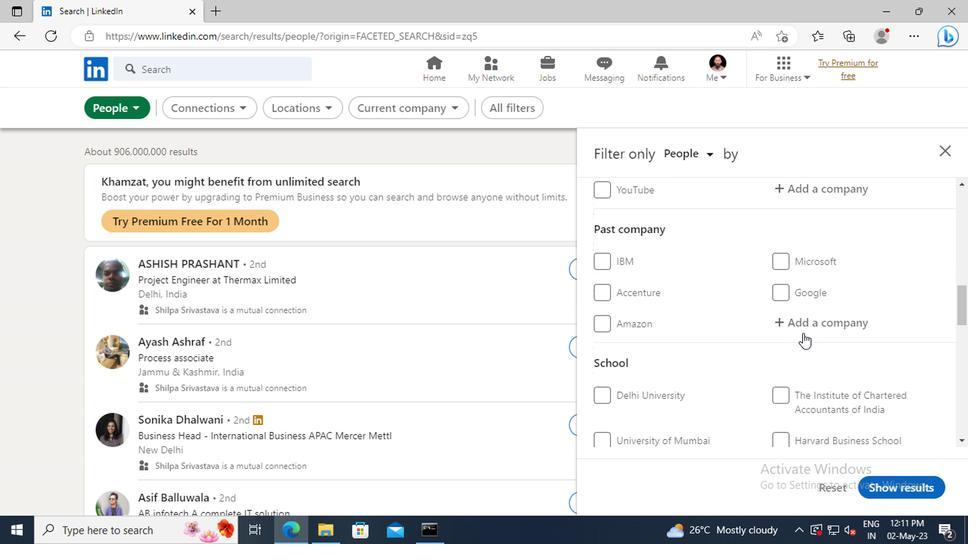 
Action: Mouse scrolled (799, 333) with delta (0, 0)
Screenshot: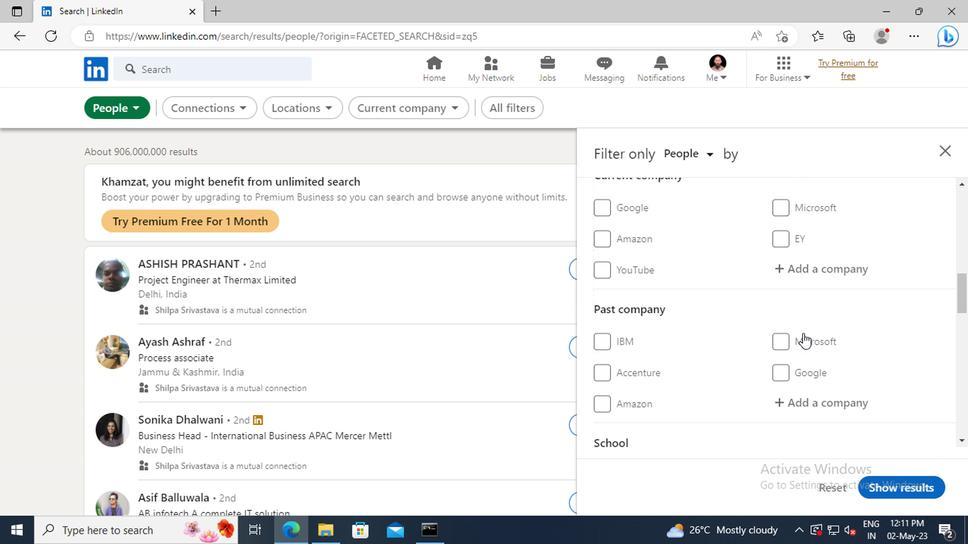 
Action: Mouse moved to (798, 314)
Screenshot: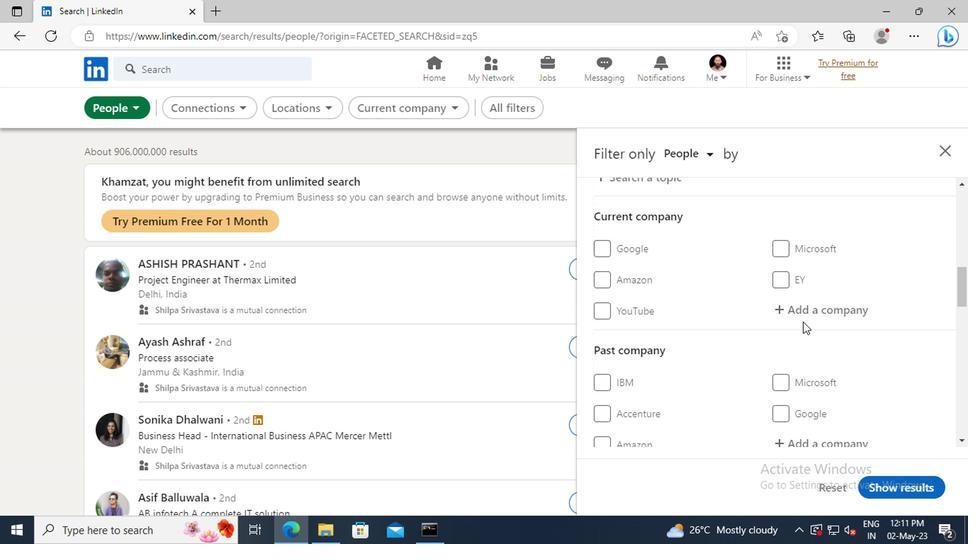 
Action: Mouse pressed left at (798, 314)
Screenshot: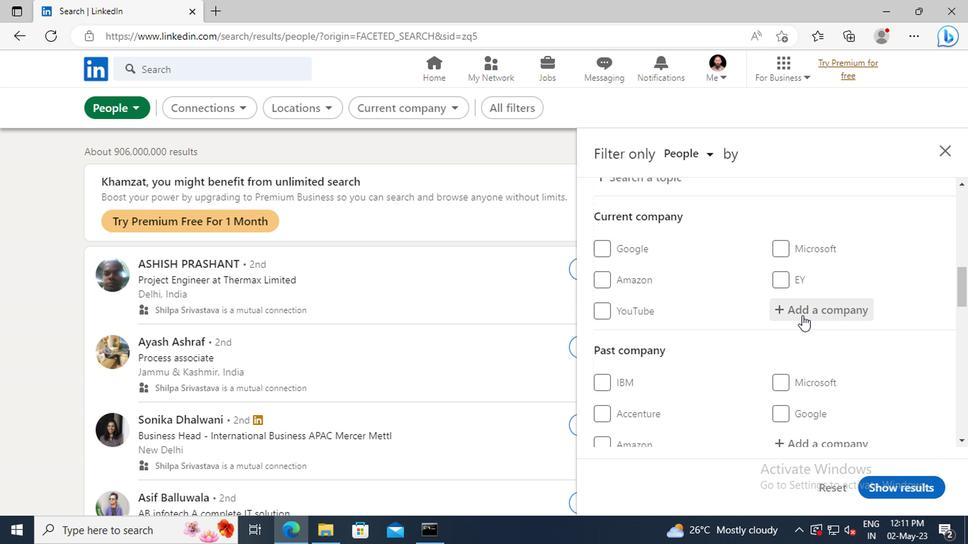 
Action: Mouse moved to (787, 304)
Screenshot: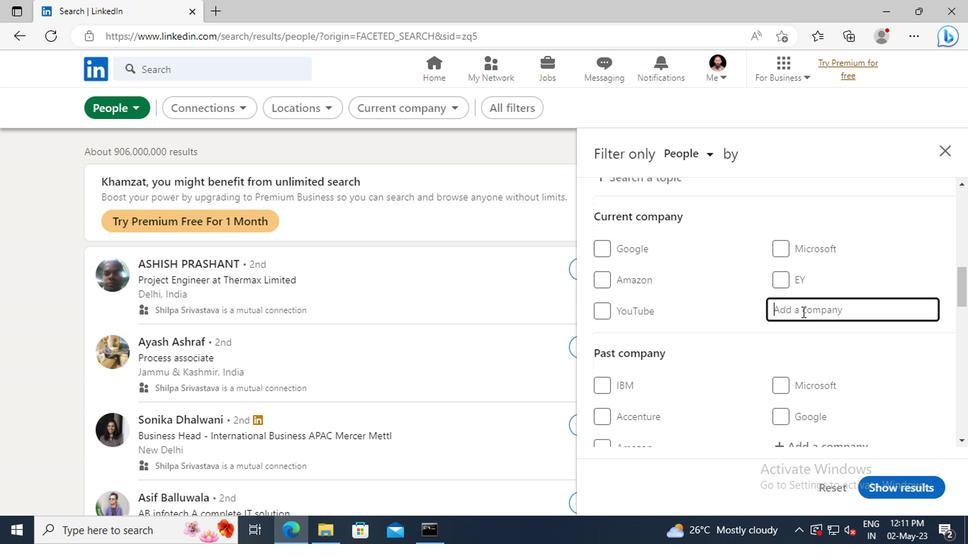 
Action: Key pressed <Key.shift>MAHINDRA<Key.space><Key.shift>LAST<Key.space>
Screenshot: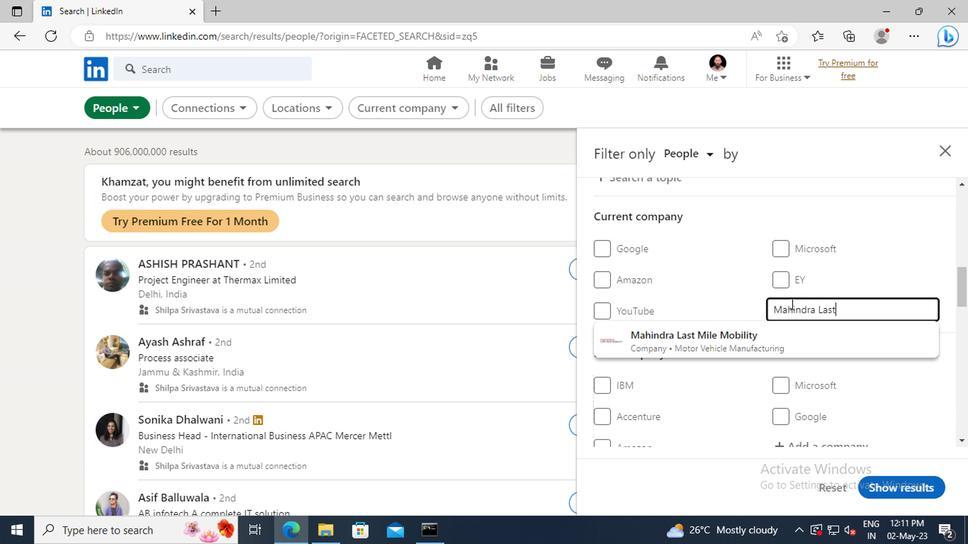 
Action: Mouse moved to (783, 336)
Screenshot: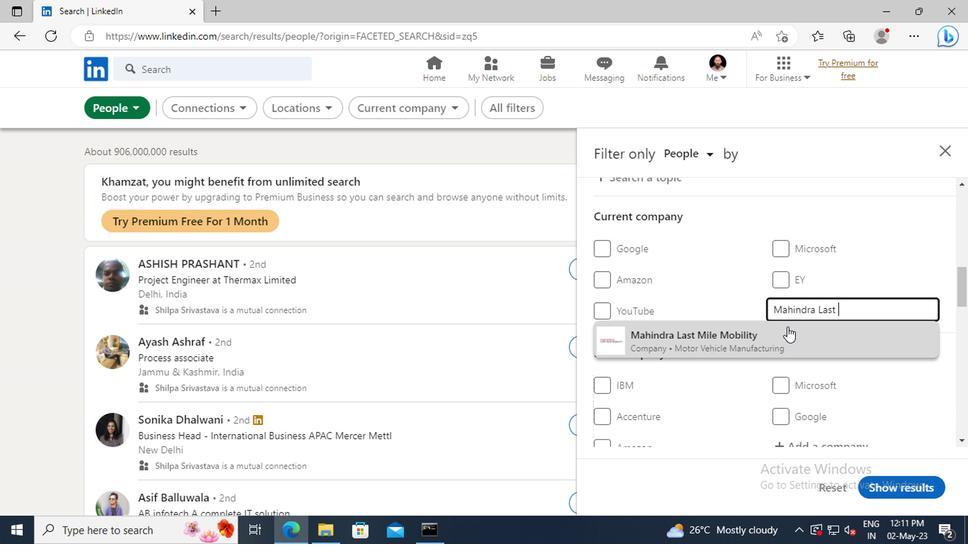 
Action: Mouse pressed left at (783, 336)
Screenshot: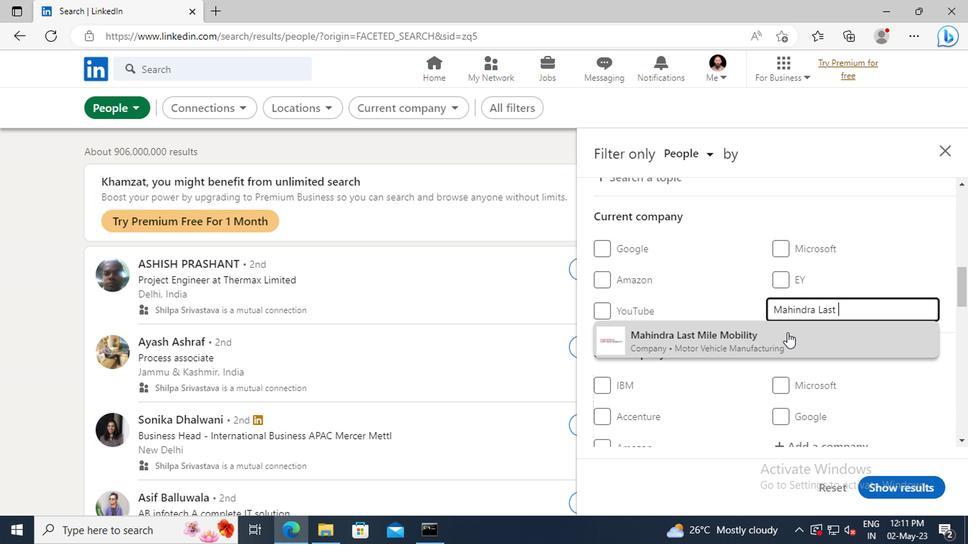 
Action: Mouse scrolled (783, 335) with delta (0, -1)
Screenshot: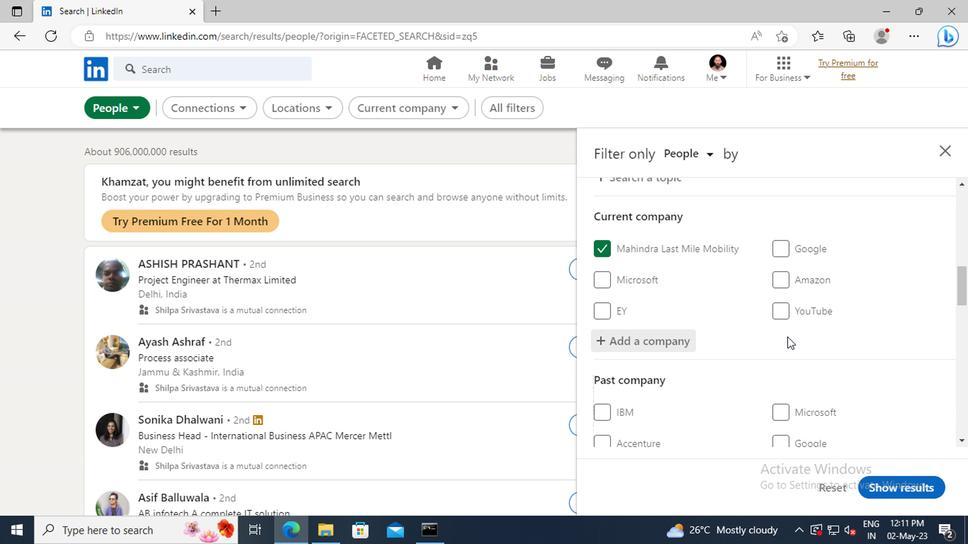 
Action: Mouse scrolled (783, 335) with delta (0, -1)
Screenshot: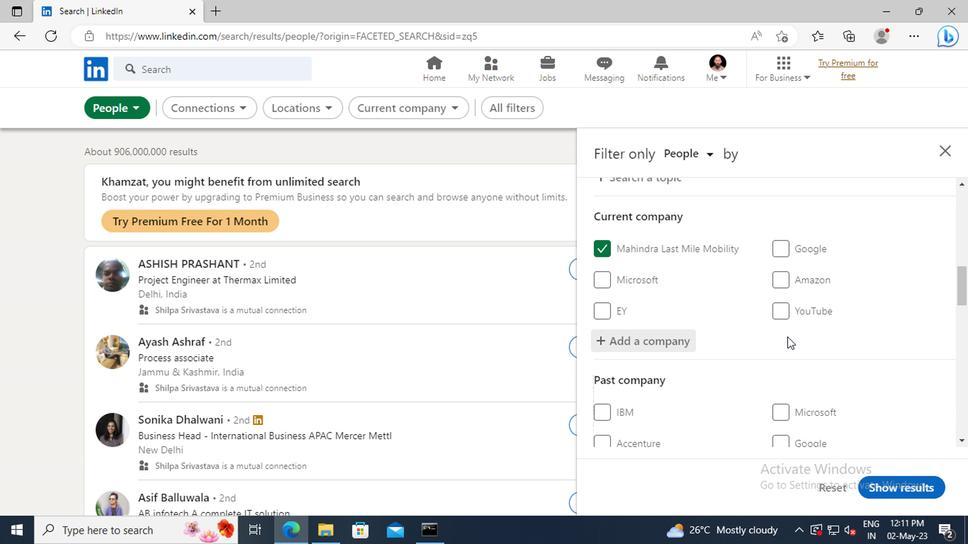 
Action: Mouse scrolled (783, 335) with delta (0, -1)
Screenshot: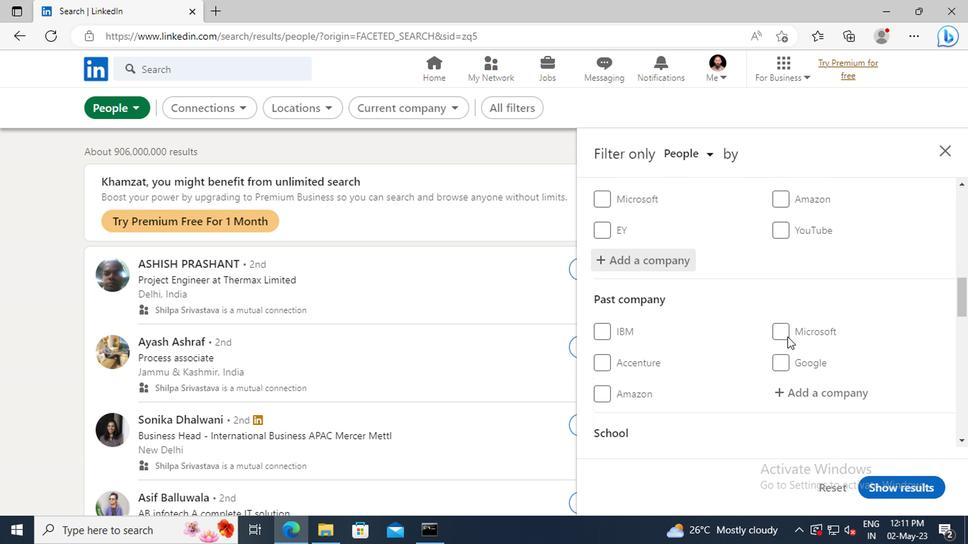 
Action: Mouse scrolled (783, 335) with delta (0, -1)
Screenshot: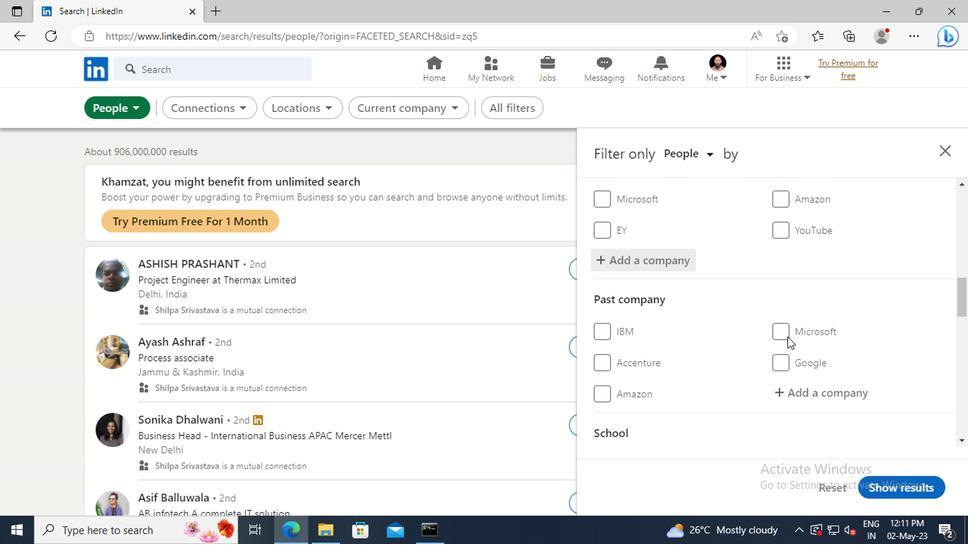 
Action: Mouse scrolled (783, 335) with delta (0, -1)
Screenshot: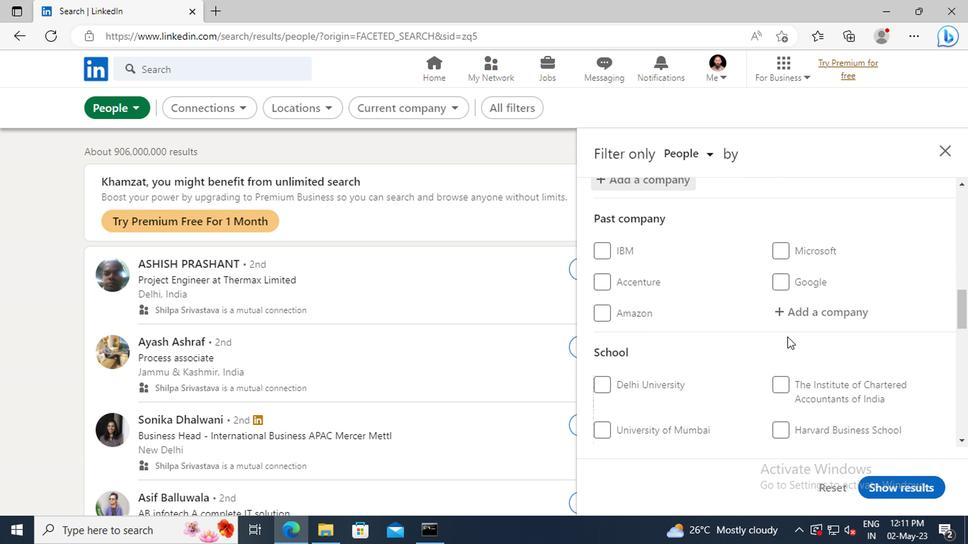 
Action: Mouse scrolled (783, 335) with delta (0, -1)
Screenshot: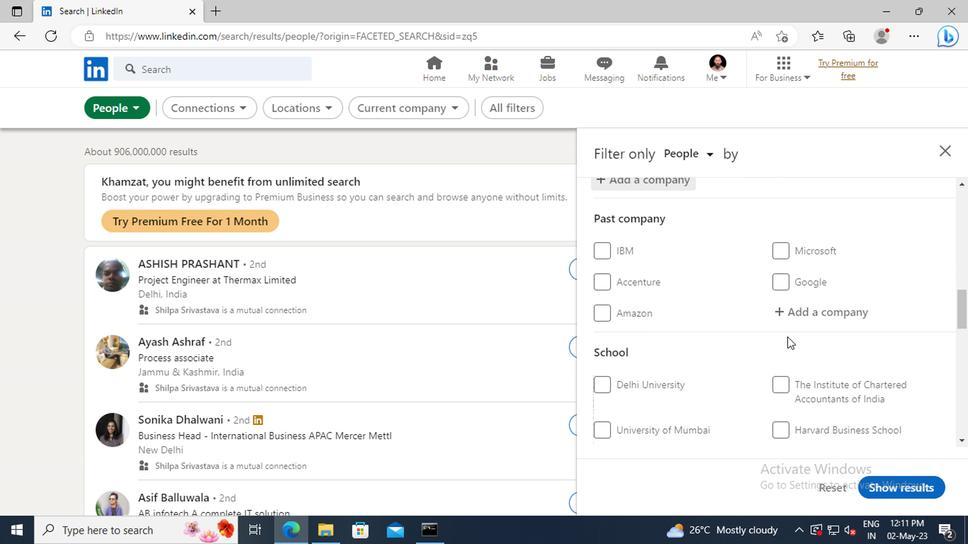 
Action: Mouse scrolled (783, 335) with delta (0, -1)
Screenshot: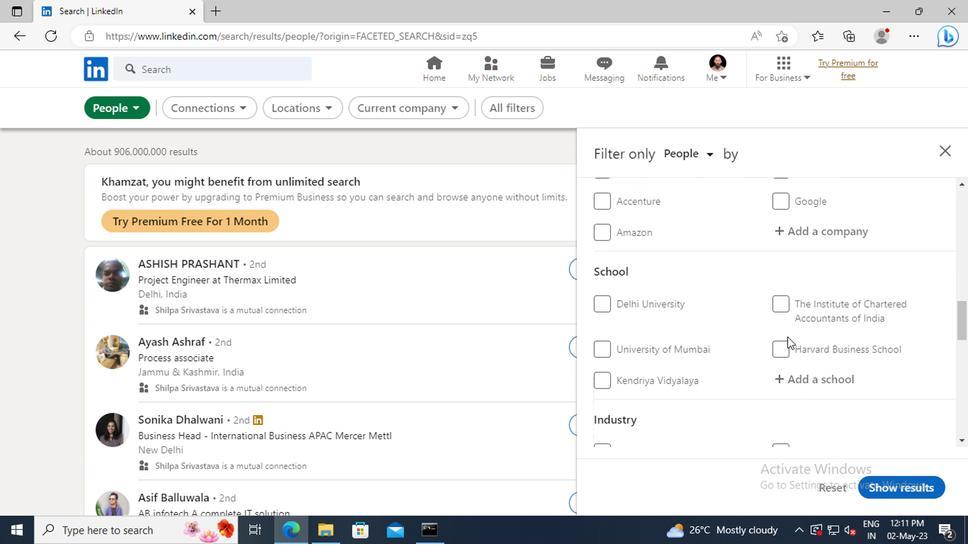 
Action: Mouse moved to (786, 336)
Screenshot: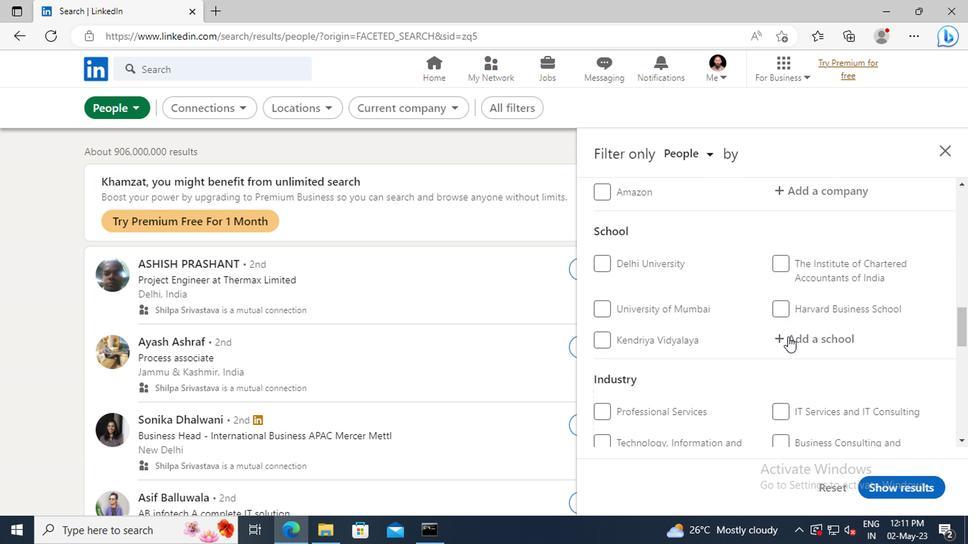 
Action: Mouse pressed left at (786, 336)
Screenshot: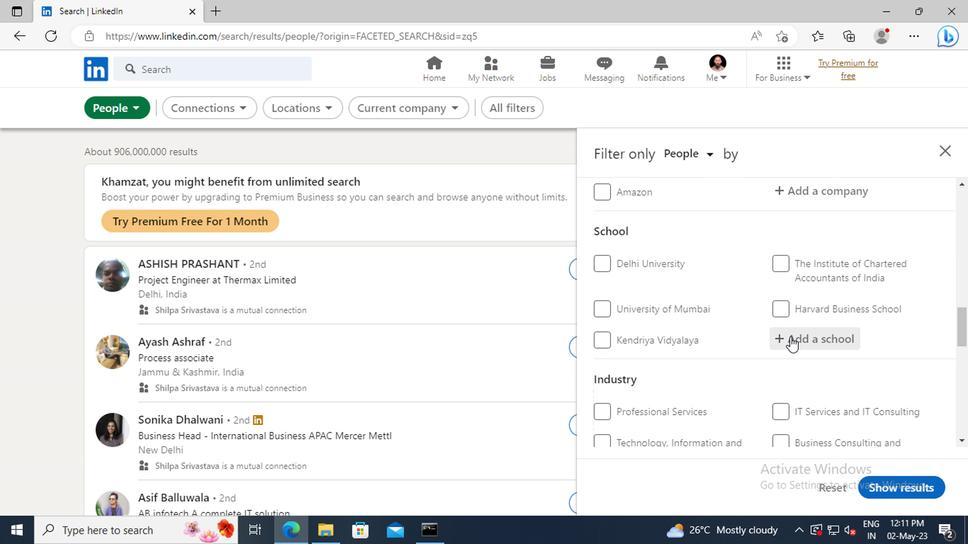 
Action: Key pressed <Key.shift>DEOGIRI<Key.space><Key.shift>INS
Screenshot: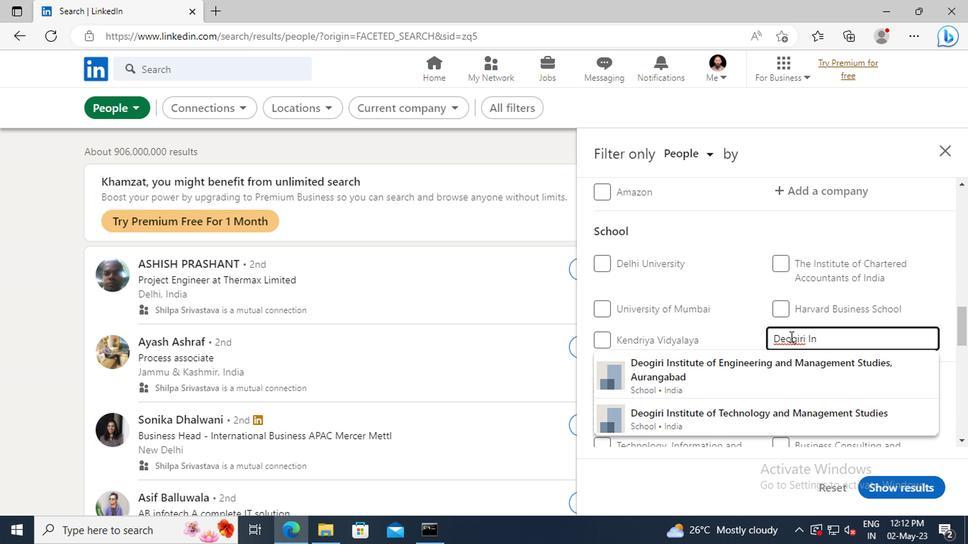
Action: Mouse moved to (783, 366)
Screenshot: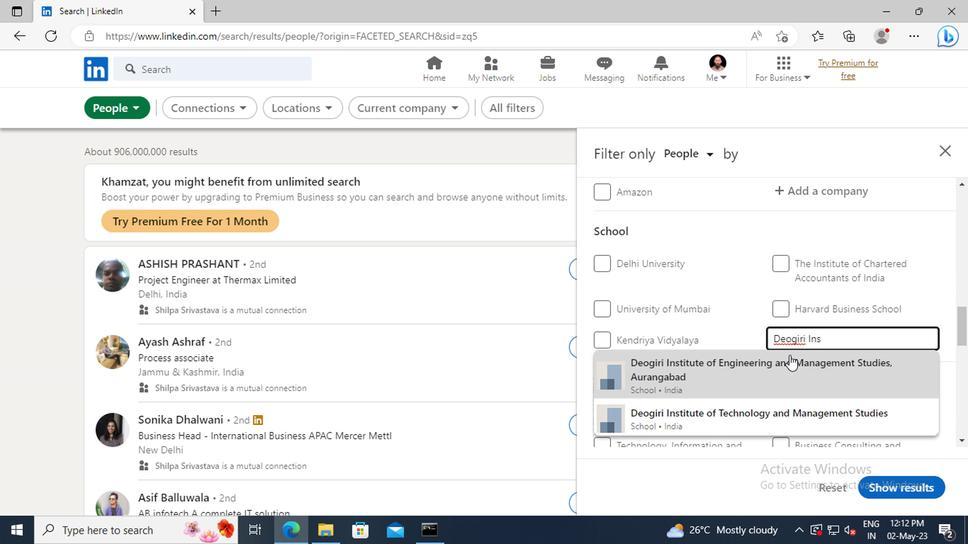 
Action: Mouse pressed left at (783, 366)
Screenshot: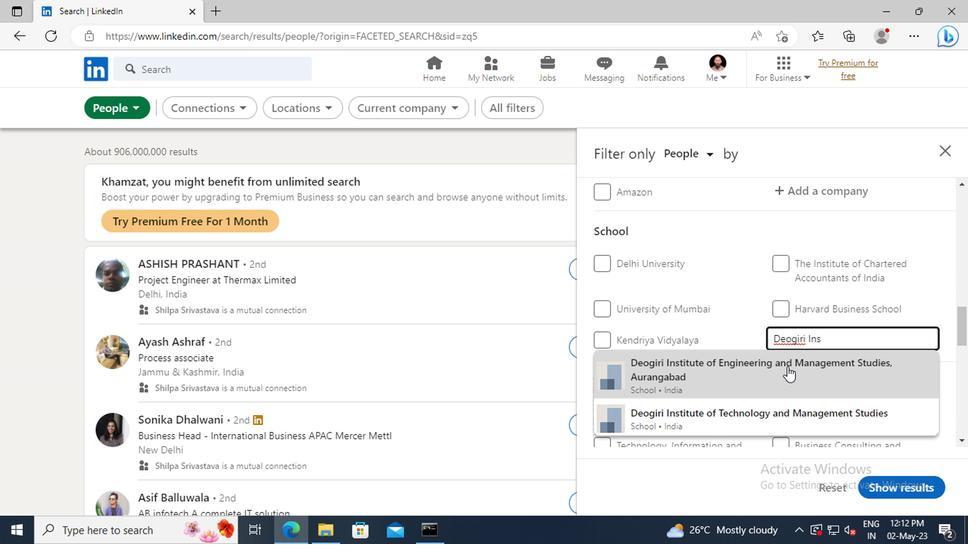 
Action: Mouse scrolled (783, 366) with delta (0, 0)
Screenshot: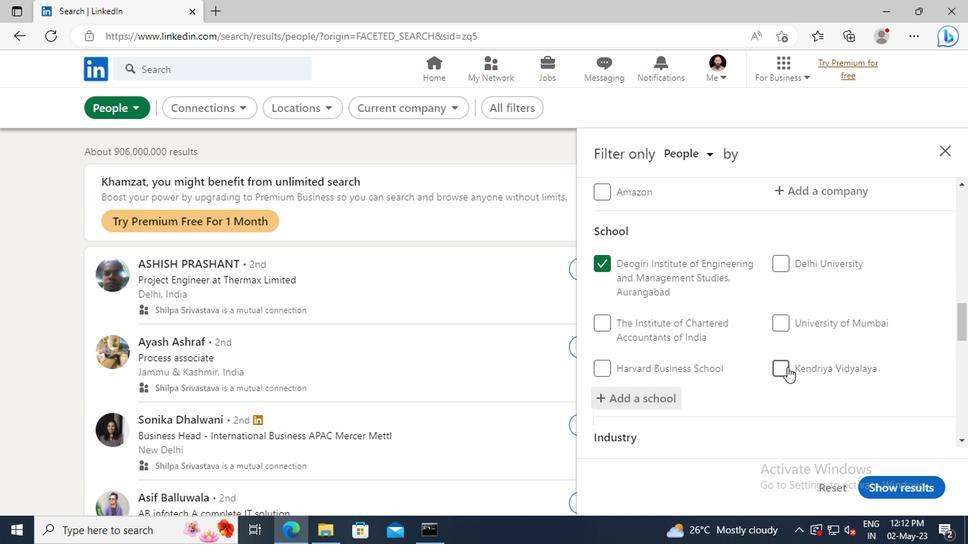 
Action: Mouse moved to (783, 357)
Screenshot: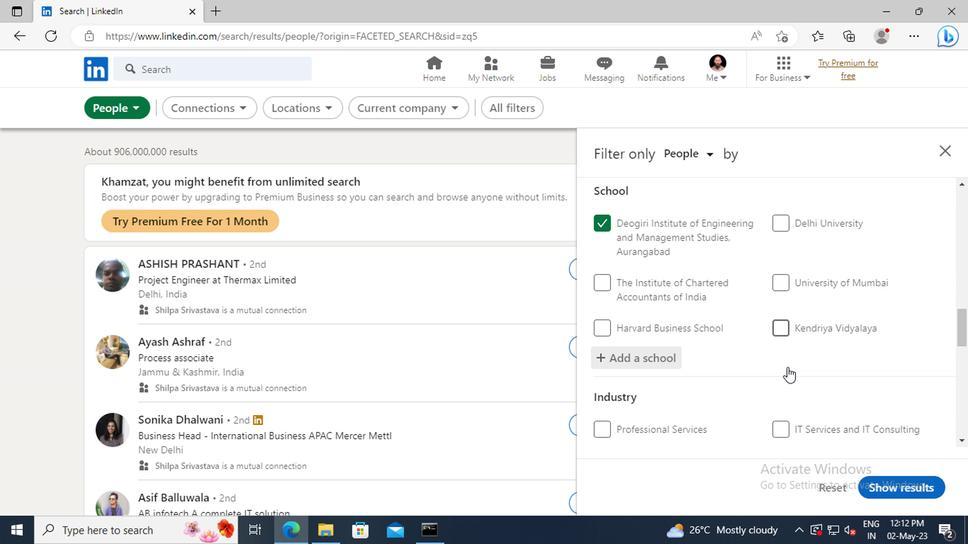 
Action: Mouse scrolled (783, 356) with delta (0, 0)
Screenshot: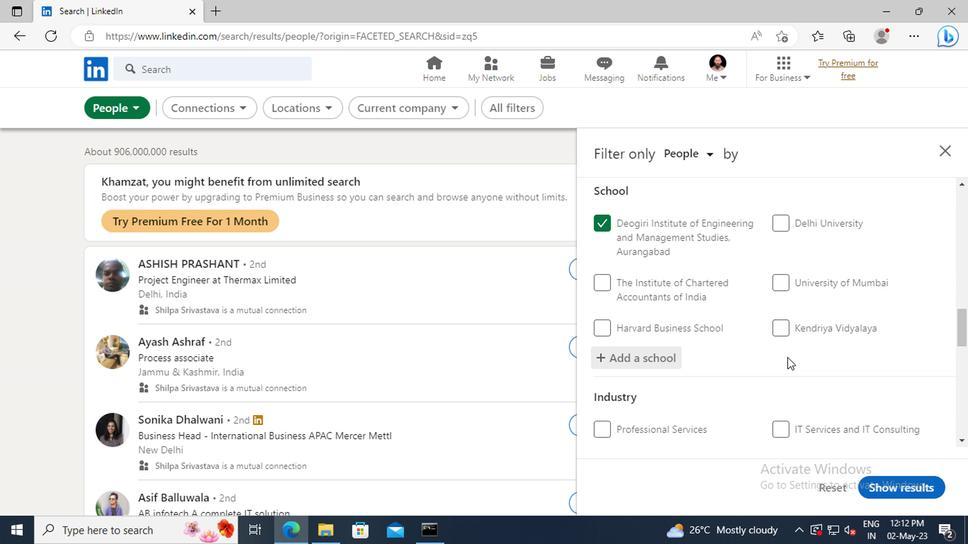 
Action: Mouse moved to (773, 330)
Screenshot: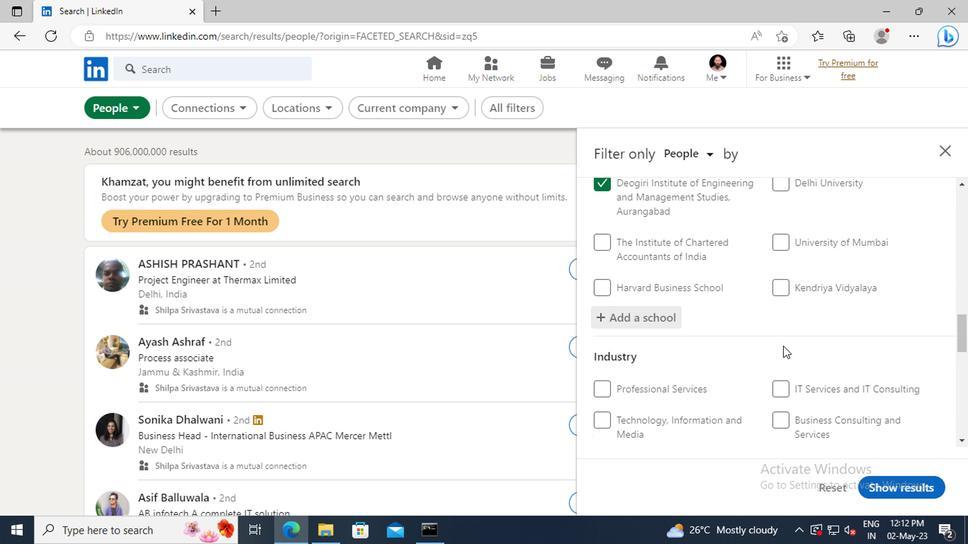 
Action: Mouse scrolled (773, 330) with delta (0, 0)
Screenshot: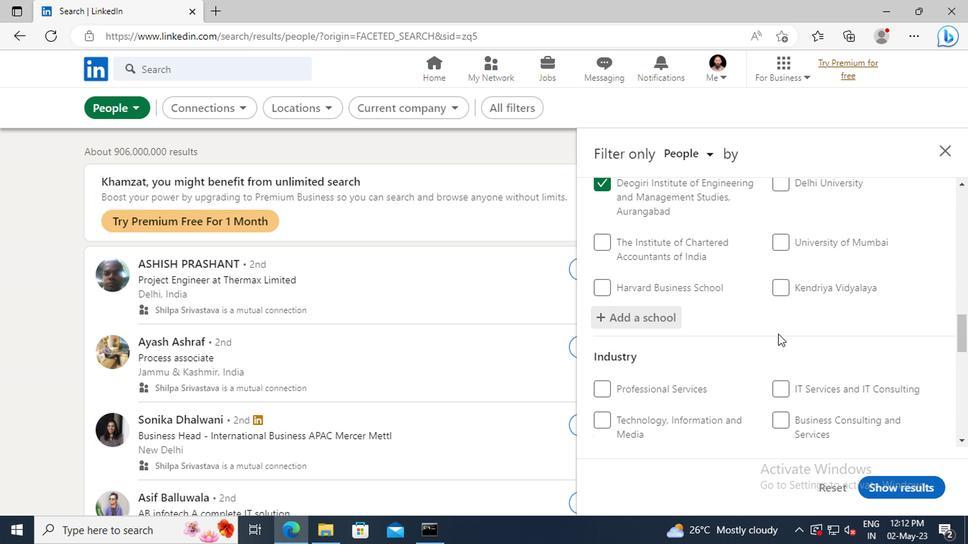 
Action: Mouse scrolled (773, 330) with delta (0, 0)
Screenshot: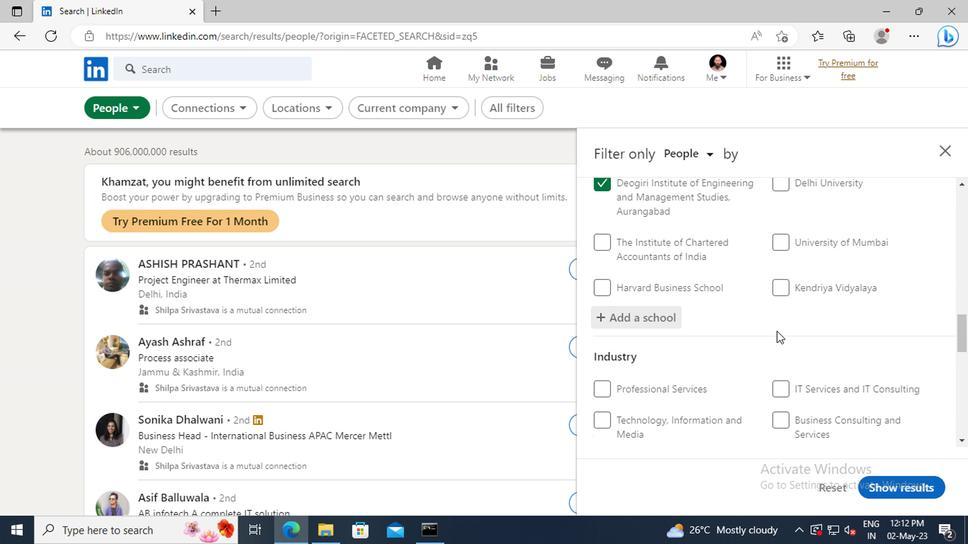 
Action: Mouse moved to (771, 319)
Screenshot: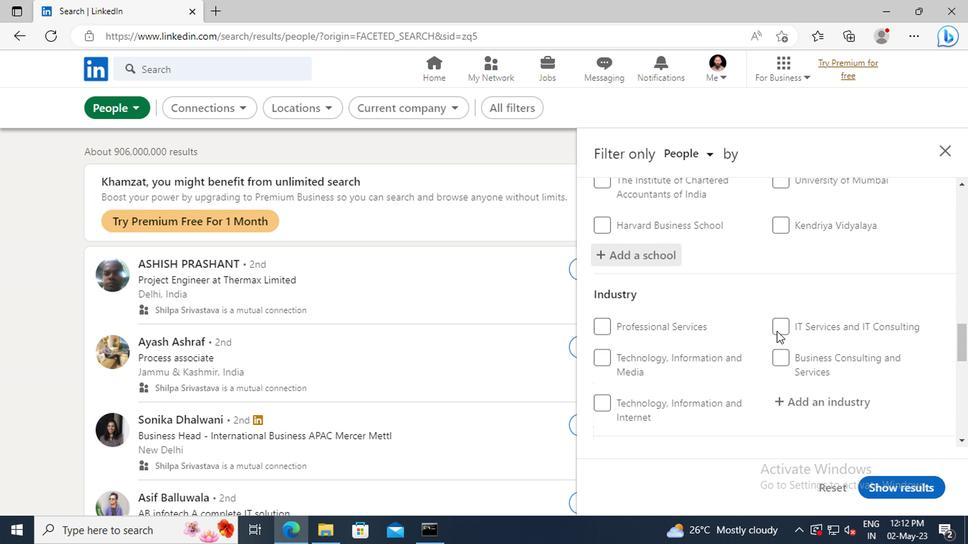 
Action: Mouse scrolled (771, 319) with delta (0, 0)
Screenshot: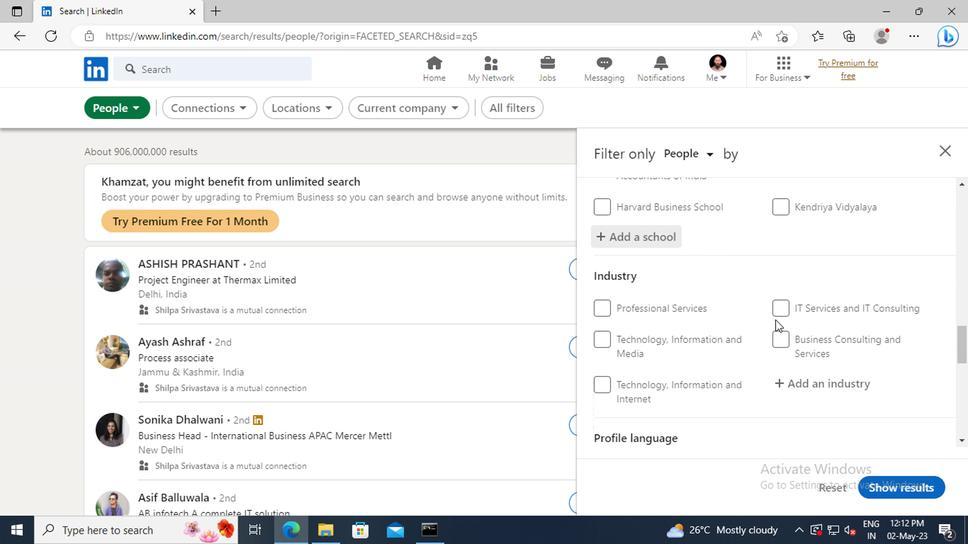 
Action: Mouse moved to (787, 342)
Screenshot: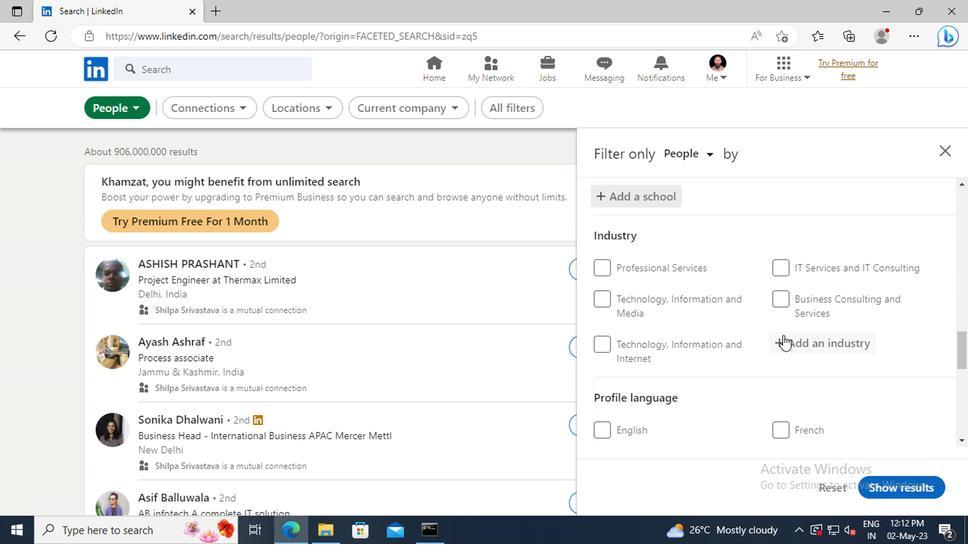 
Action: Mouse pressed left at (787, 342)
Screenshot: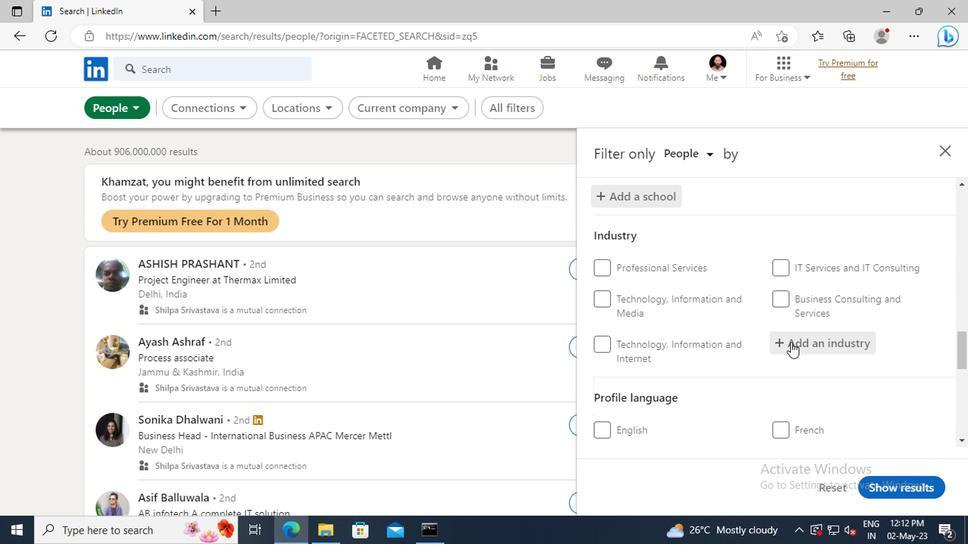 
Action: Key pressed <Key.shift>HOUSEHOLD<Key.space><Key.shift>APP
Screenshot: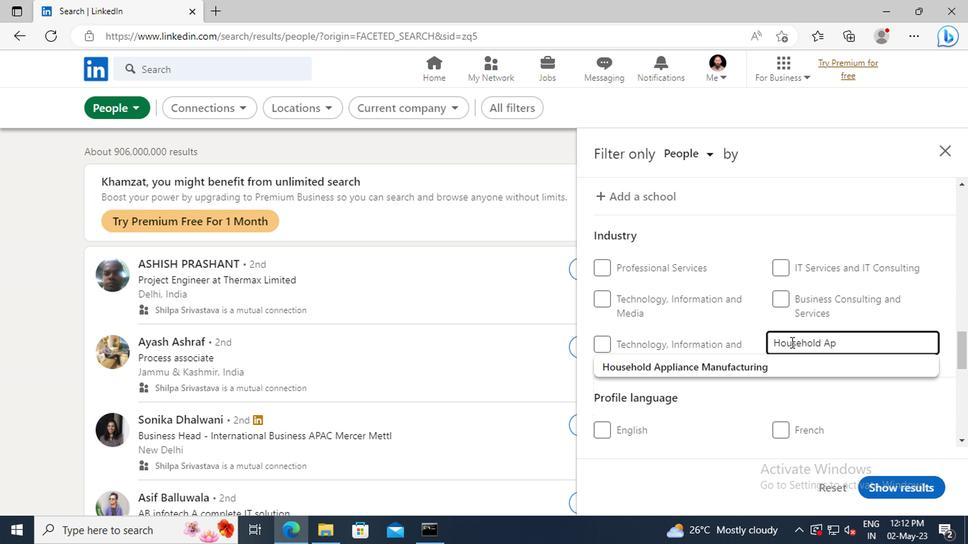 
Action: Mouse moved to (792, 365)
Screenshot: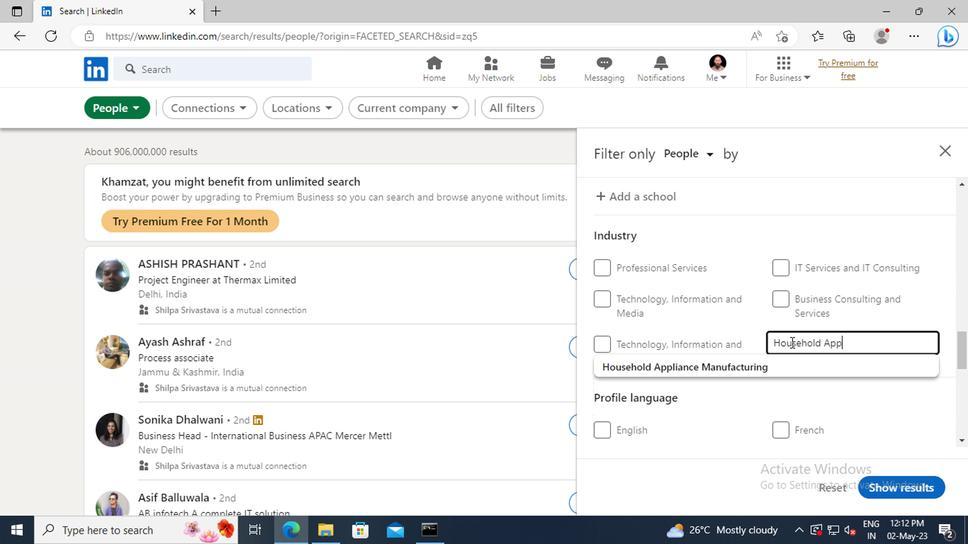 
Action: Mouse pressed left at (792, 365)
Screenshot: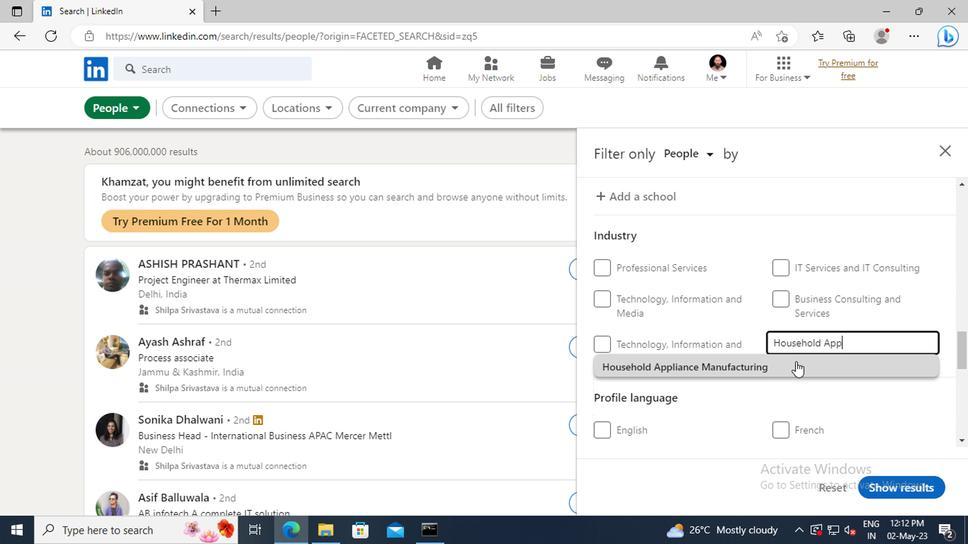 
Action: Mouse scrolled (792, 364) with delta (0, -1)
Screenshot: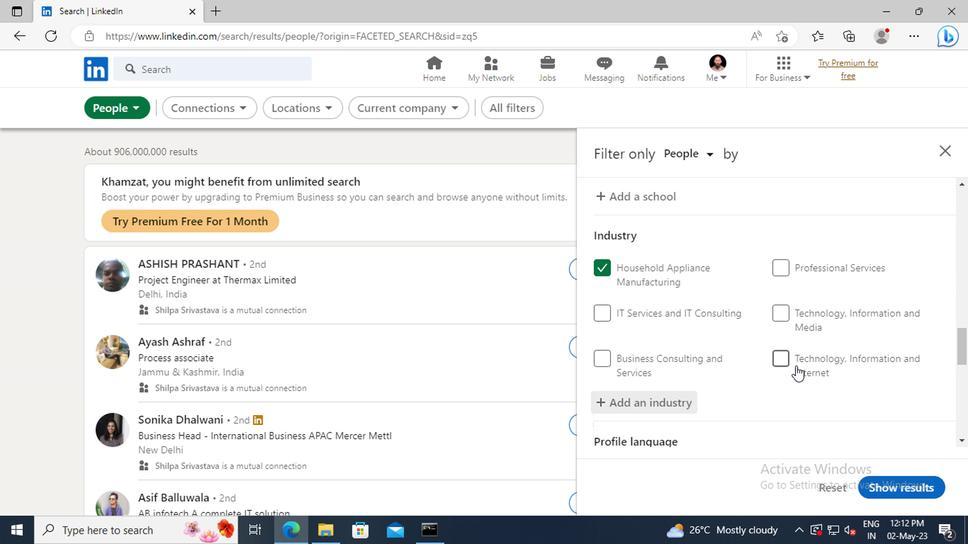 
Action: Mouse scrolled (792, 364) with delta (0, -1)
Screenshot: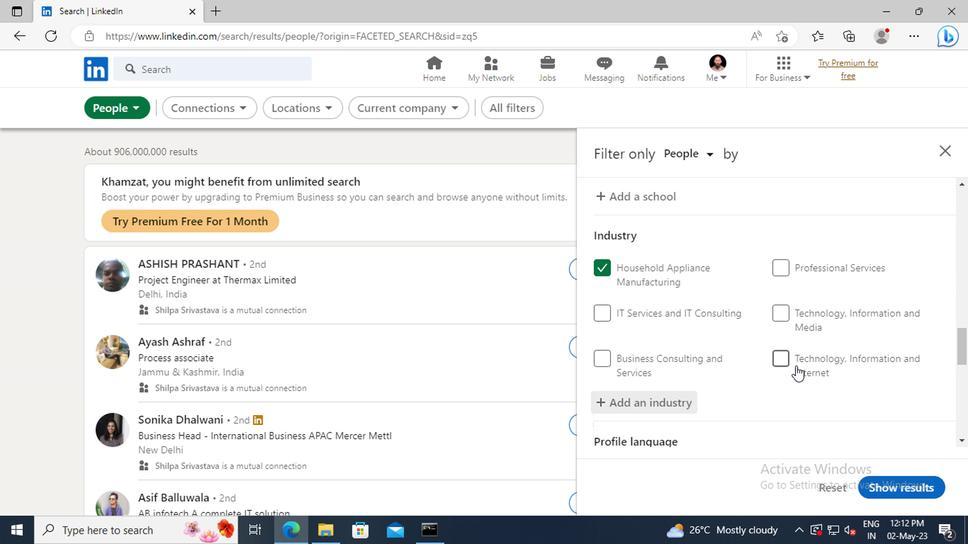 
Action: Mouse scrolled (792, 364) with delta (0, -1)
Screenshot: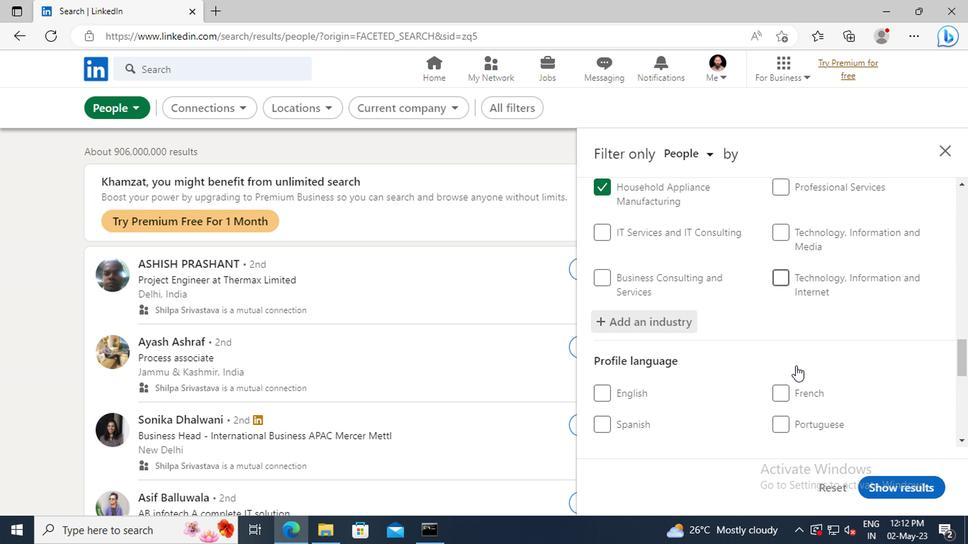 
Action: Mouse scrolled (792, 364) with delta (0, -1)
Screenshot: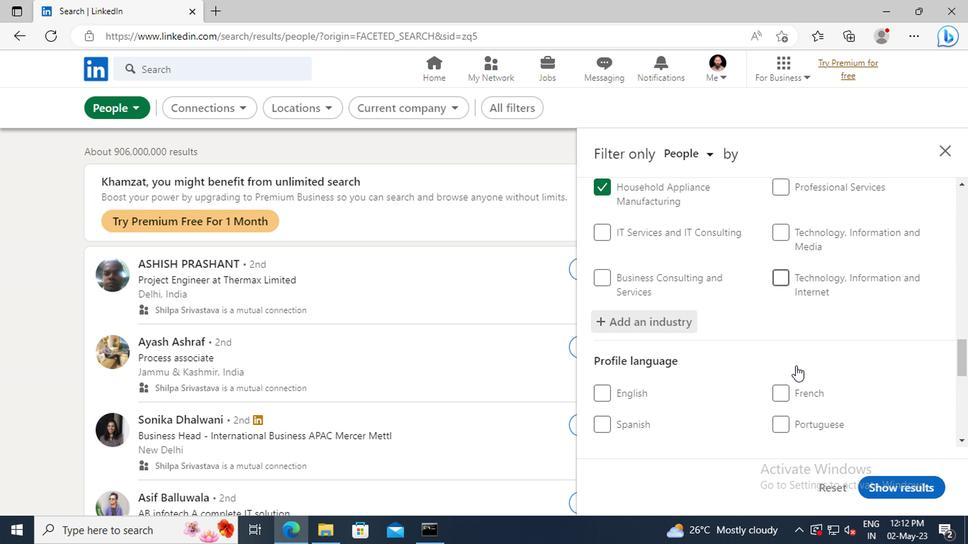 
Action: Mouse scrolled (792, 364) with delta (0, -1)
Screenshot: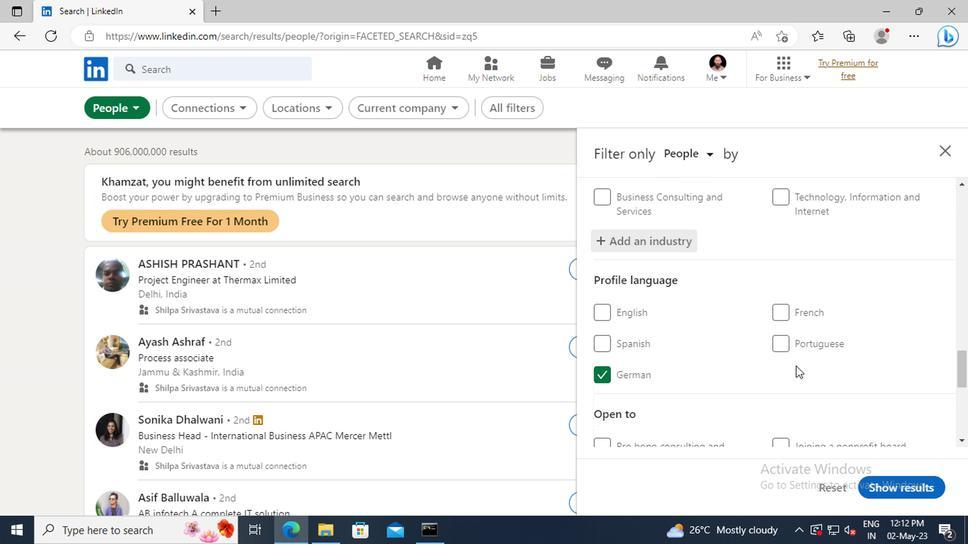 
Action: Mouse scrolled (792, 364) with delta (0, -1)
Screenshot: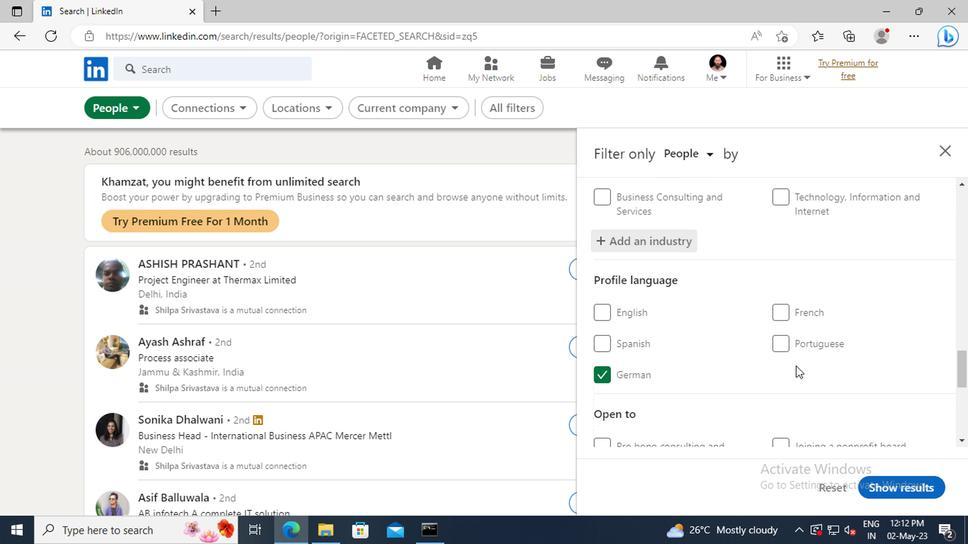 
Action: Mouse scrolled (792, 364) with delta (0, -1)
Screenshot: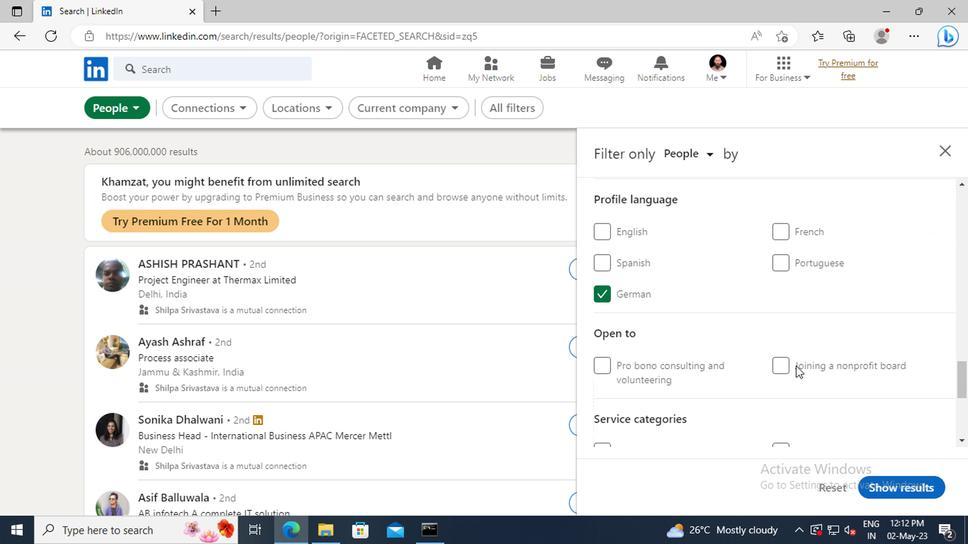
Action: Mouse scrolled (792, 364) with delta (0, -1)
Screenshot: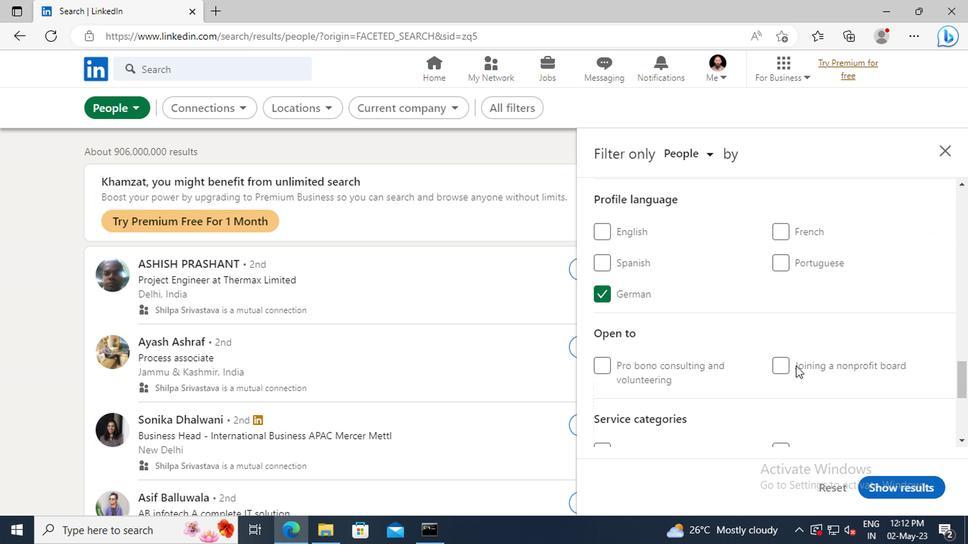 
Action: Mouse scrolled (792, 364) with delta (0, -1)
Screenshot: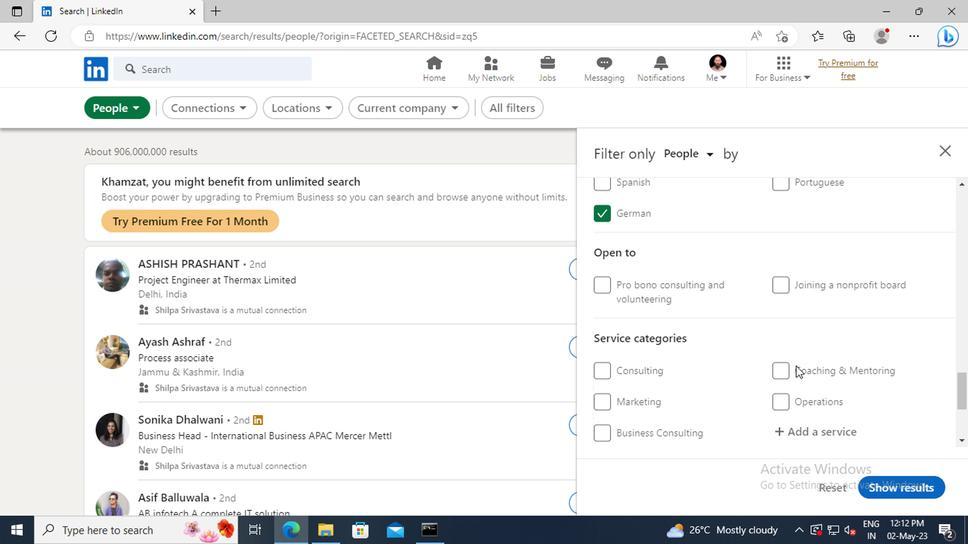 
Action: Mouse moved to (792, 385)
Screenshot: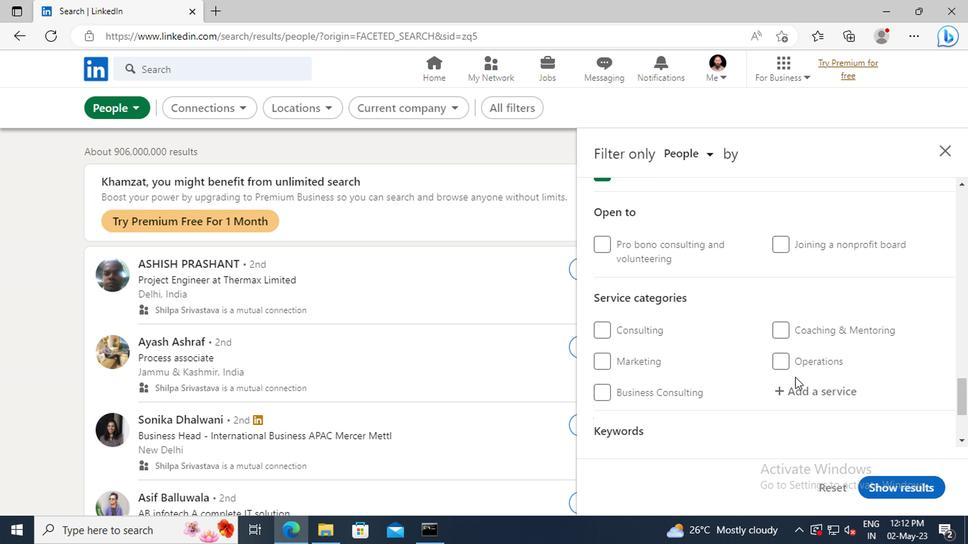 
Action: Mouse pressed left at (792, 385)
Screenshot: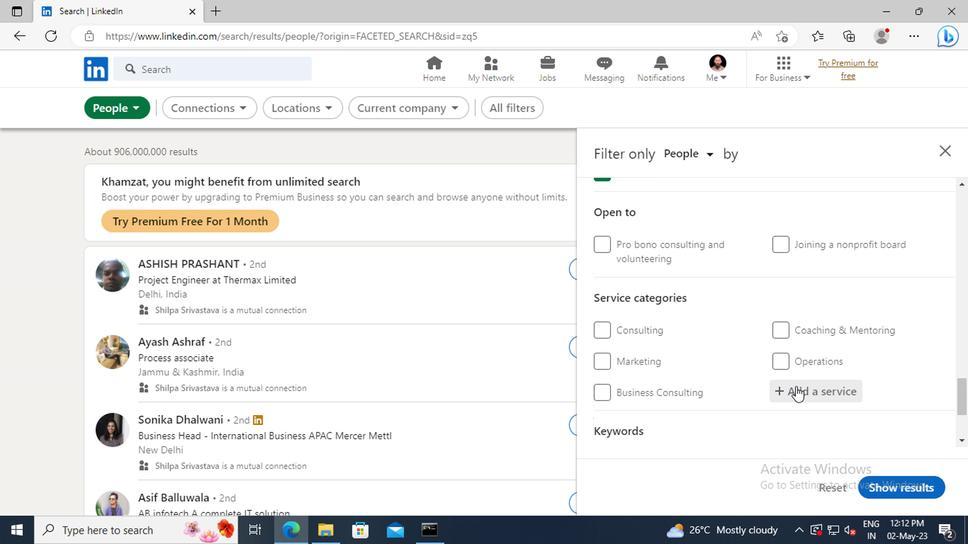 
Action: Key pressed <Key.shift>PACKA
Screenshot: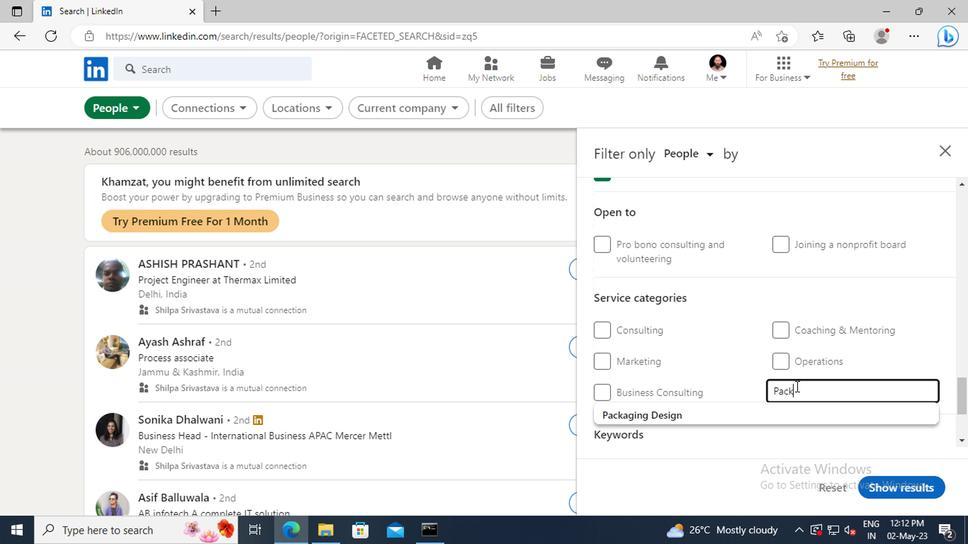 
Action: Mouse moved to (800, 412)
Screenshot: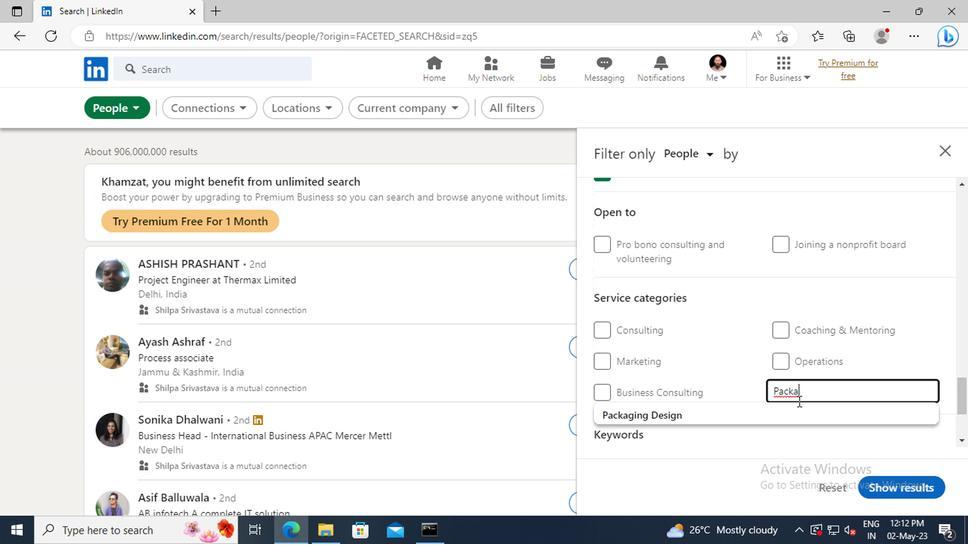 
Action: Mouse pressed left at (800, 412)
Screenshot: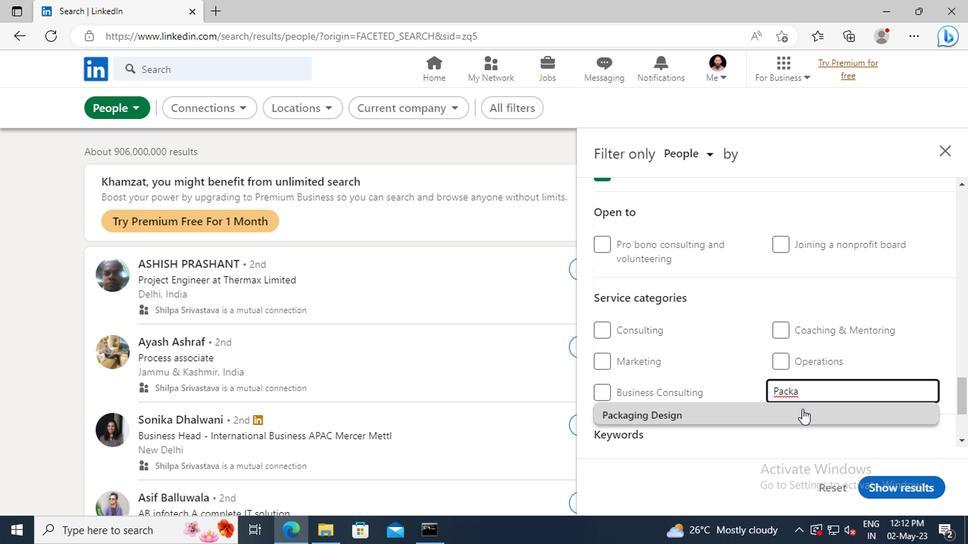 
Action: Mouse scrolled (800, 411) with delta (0, 0)
Screenshot: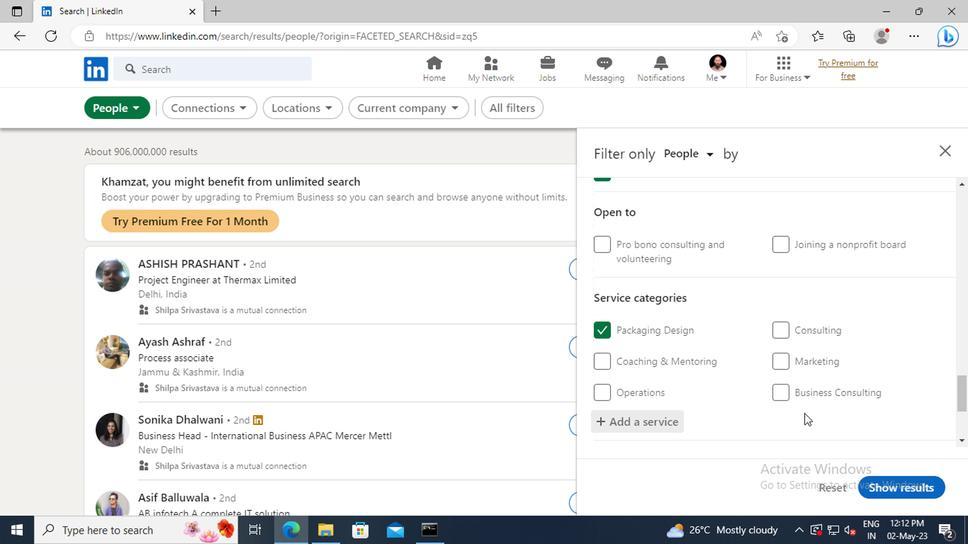 
Action: Mouse scrolled (800, 411) with delta (0, 0)
Screenshot: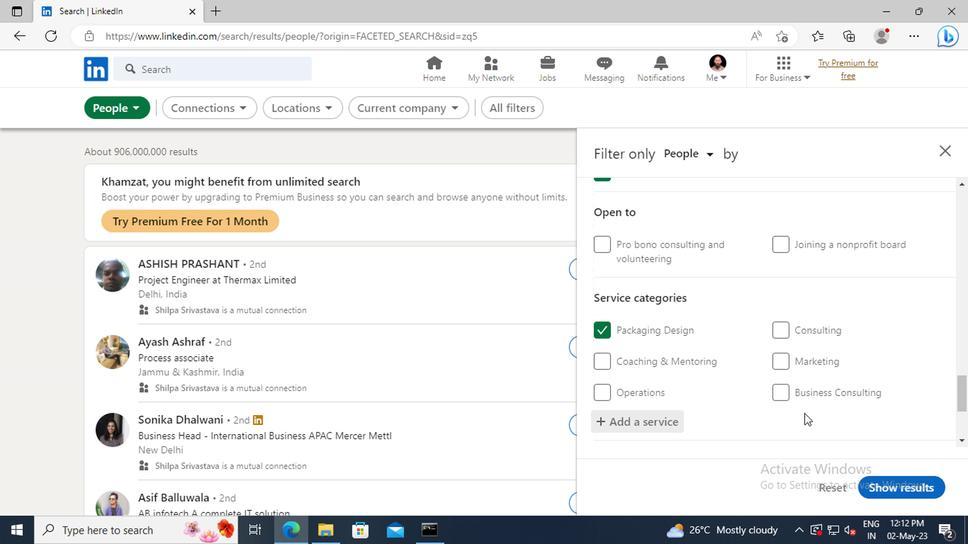 
Action: Mouse scrolled (800, 411) with delta (0, 0)
Screenshot: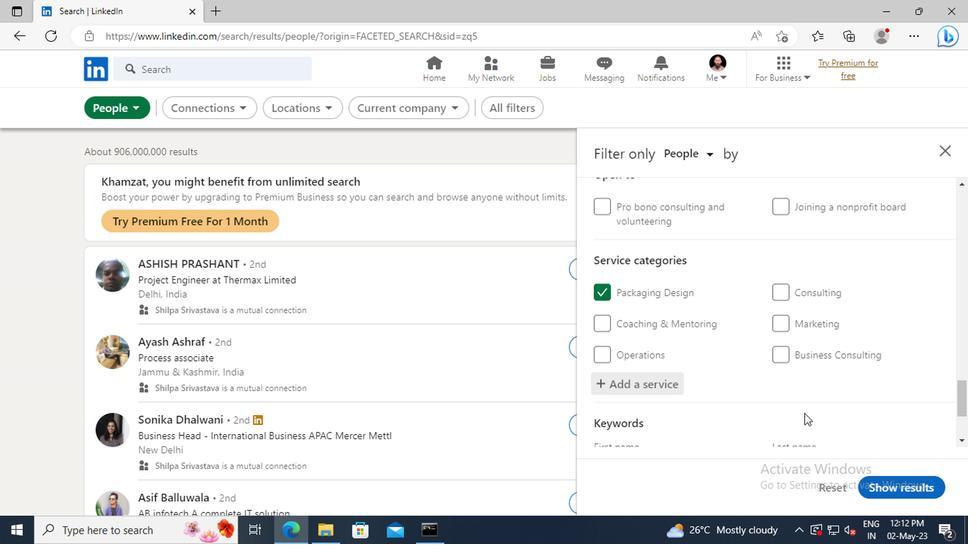 
Action: Mouse scrolled (800, 411) with delta (0, 0)
Screenshot: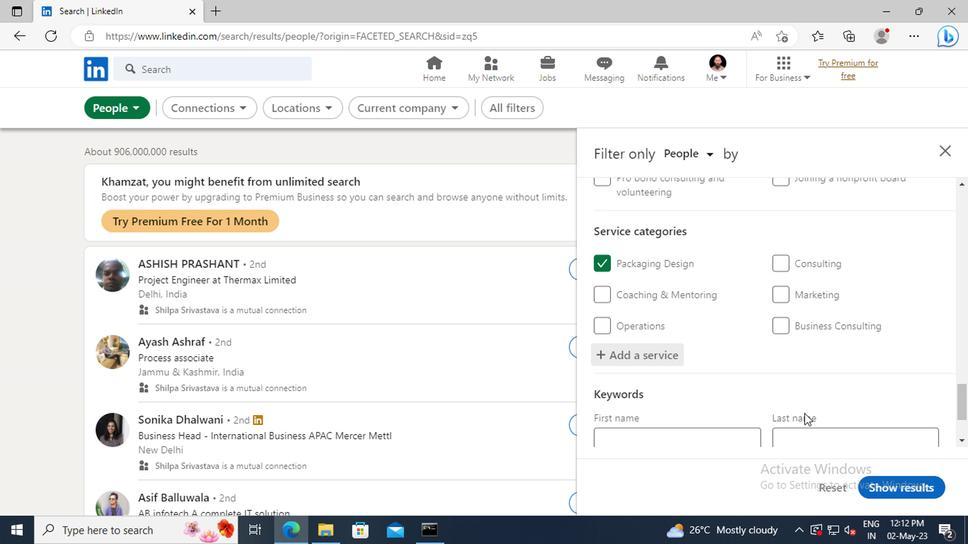 
Action: Mouse moved to (654, 397)
Screenshot: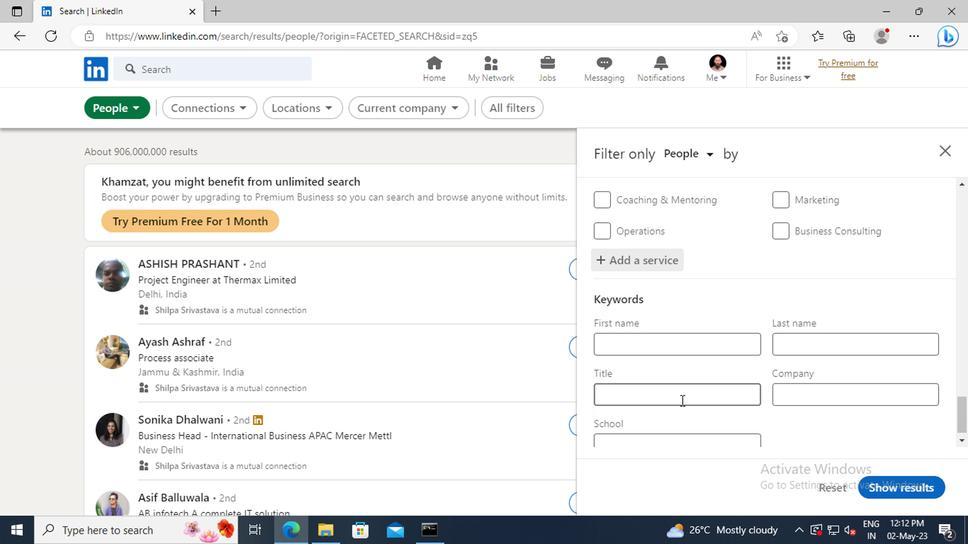 
Action: Mouse pressed left at (654, 397)
Screenshot: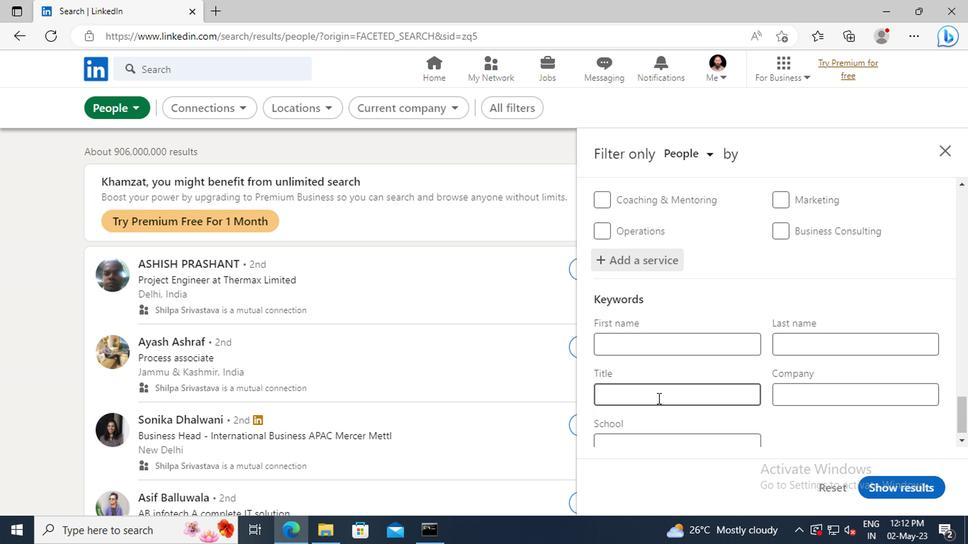 
Action: Key pressed <Key.shift>EMERGENCY<Key.space><Key.shift>RELIEF<Key.space><Key.shift>WORKER<Key.enter>
Screenshot: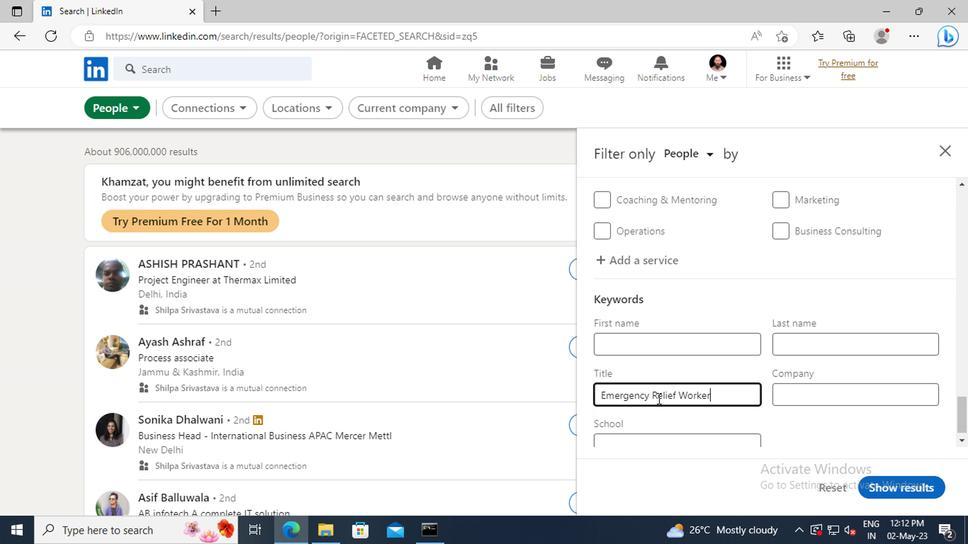 
Action: Mouse moved to (889, 491)
Screenshot: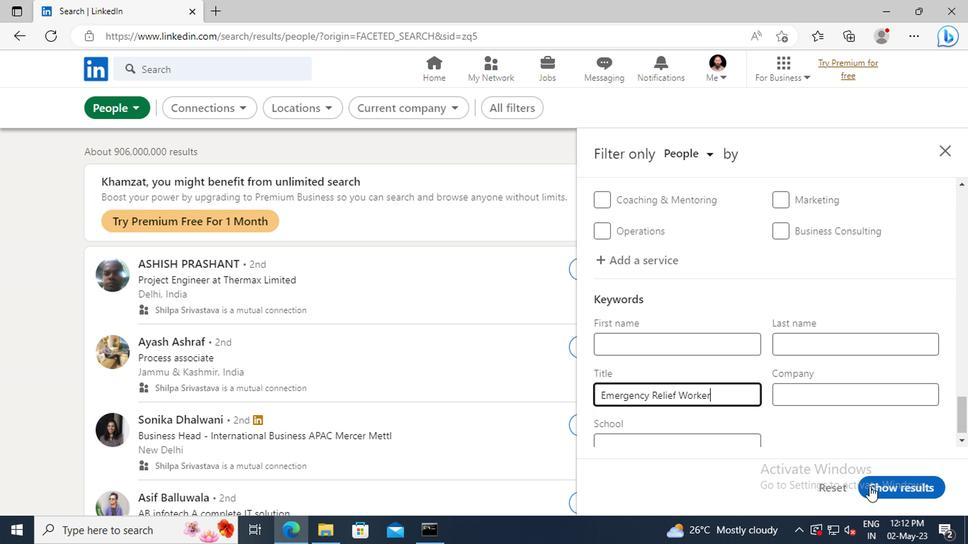 
Action: Mouse pressed left at (889, 491)
Screenshot: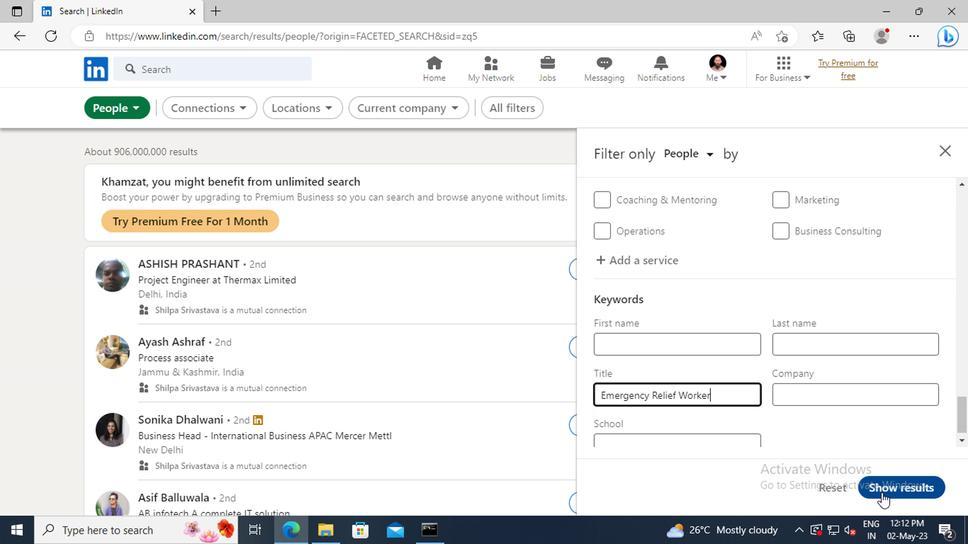 
